 Task: Create a rule when a start date more than 1  days from now is set on a card by me.
Action: Mouse moved to (514, 450)
Screenshot: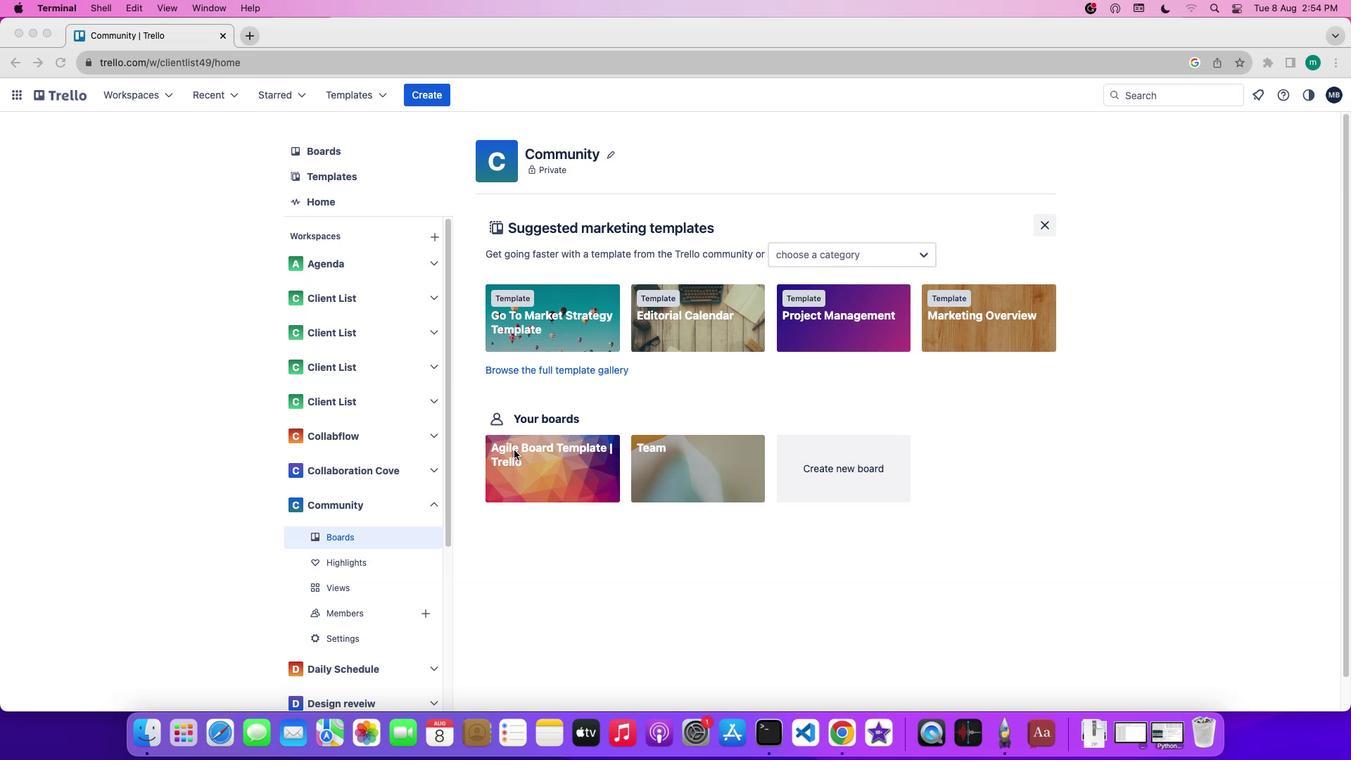 
Action: Mouse pressed left at (514, 450)
Screenshot: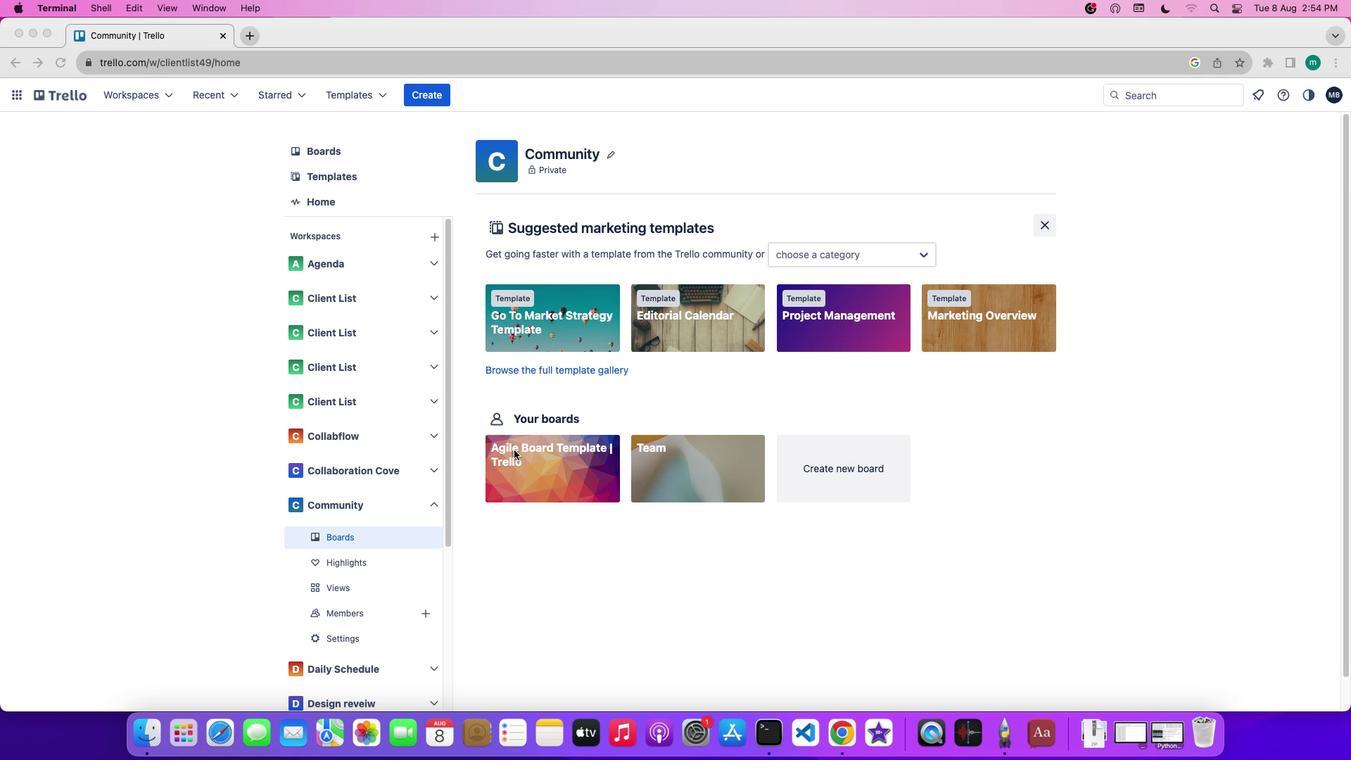 
Action: Mouse pressed left at (514, 450)
Screenshot: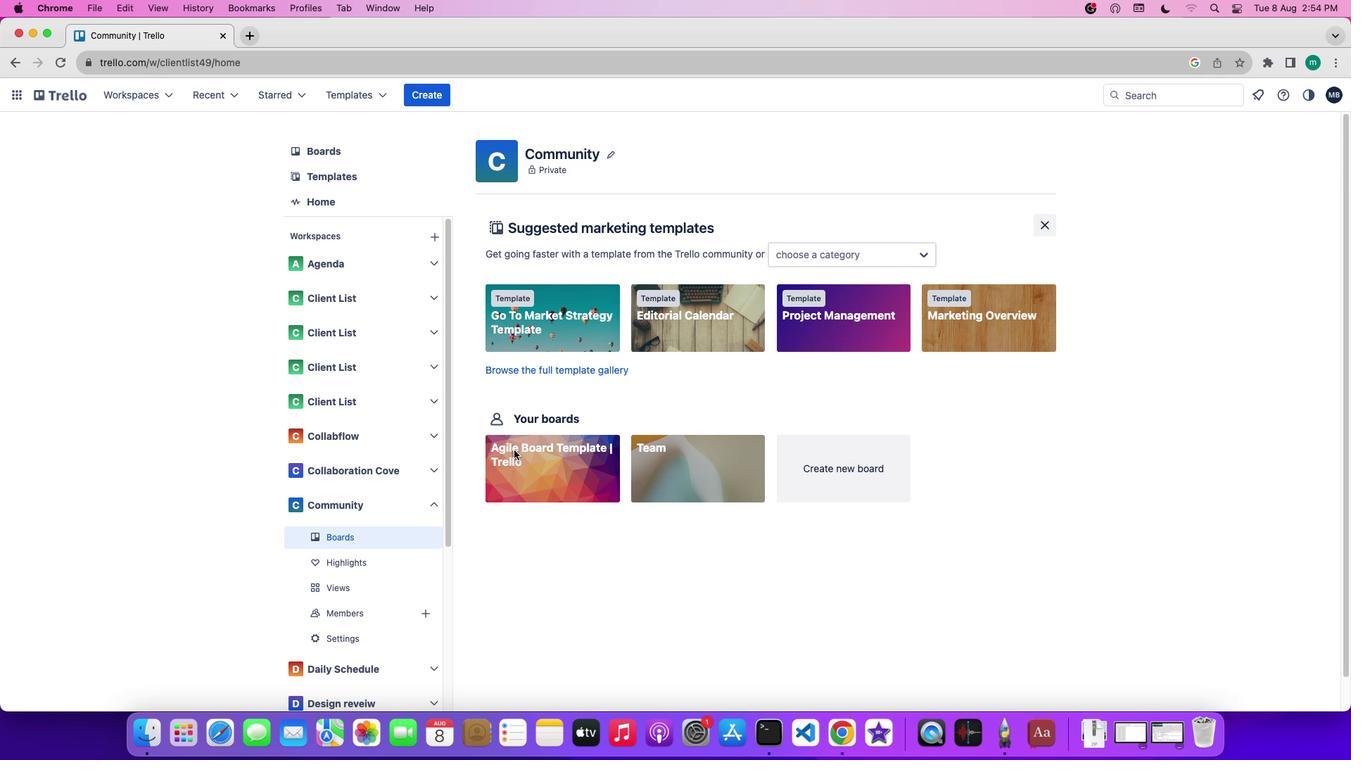 
Action: Mouse moved to (1290, 322)
Screenshot: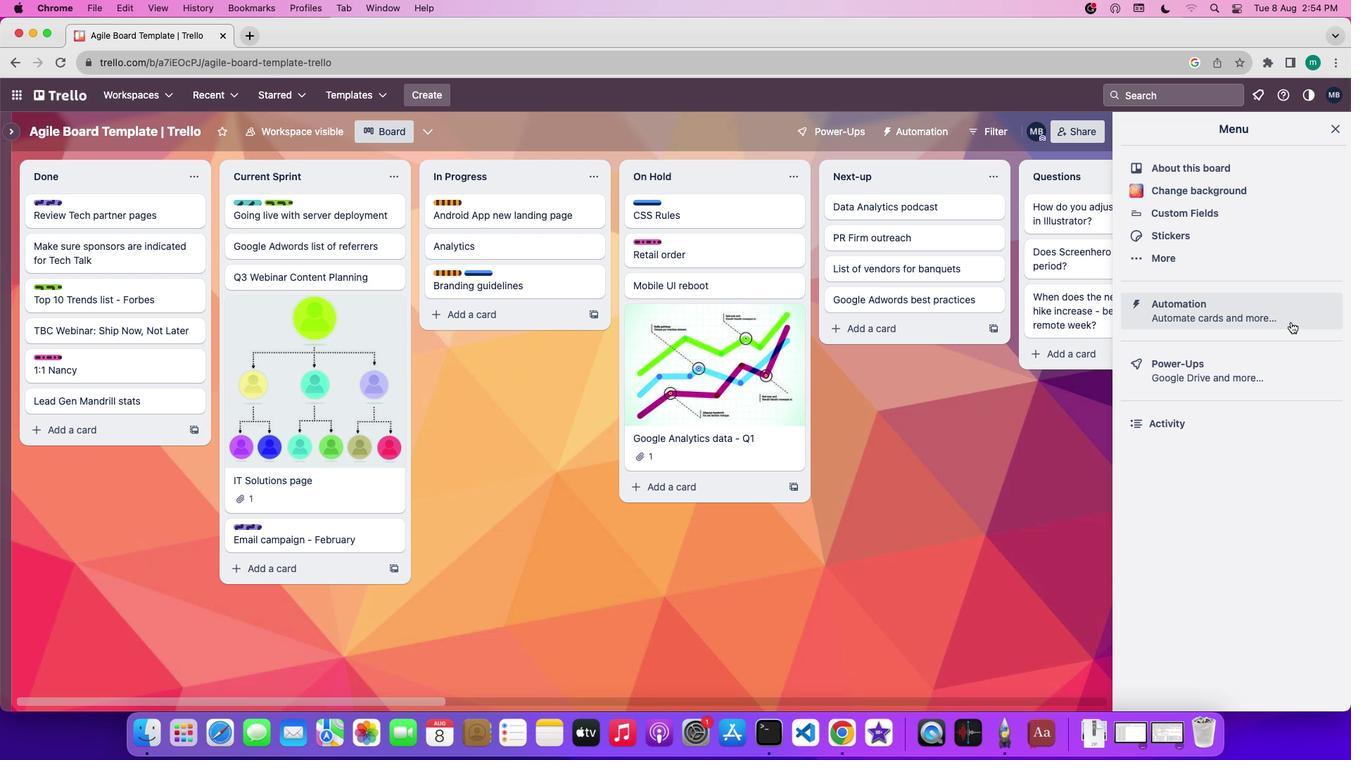 
Action: Mouse pressed left at (1290, 322)
Screenshot: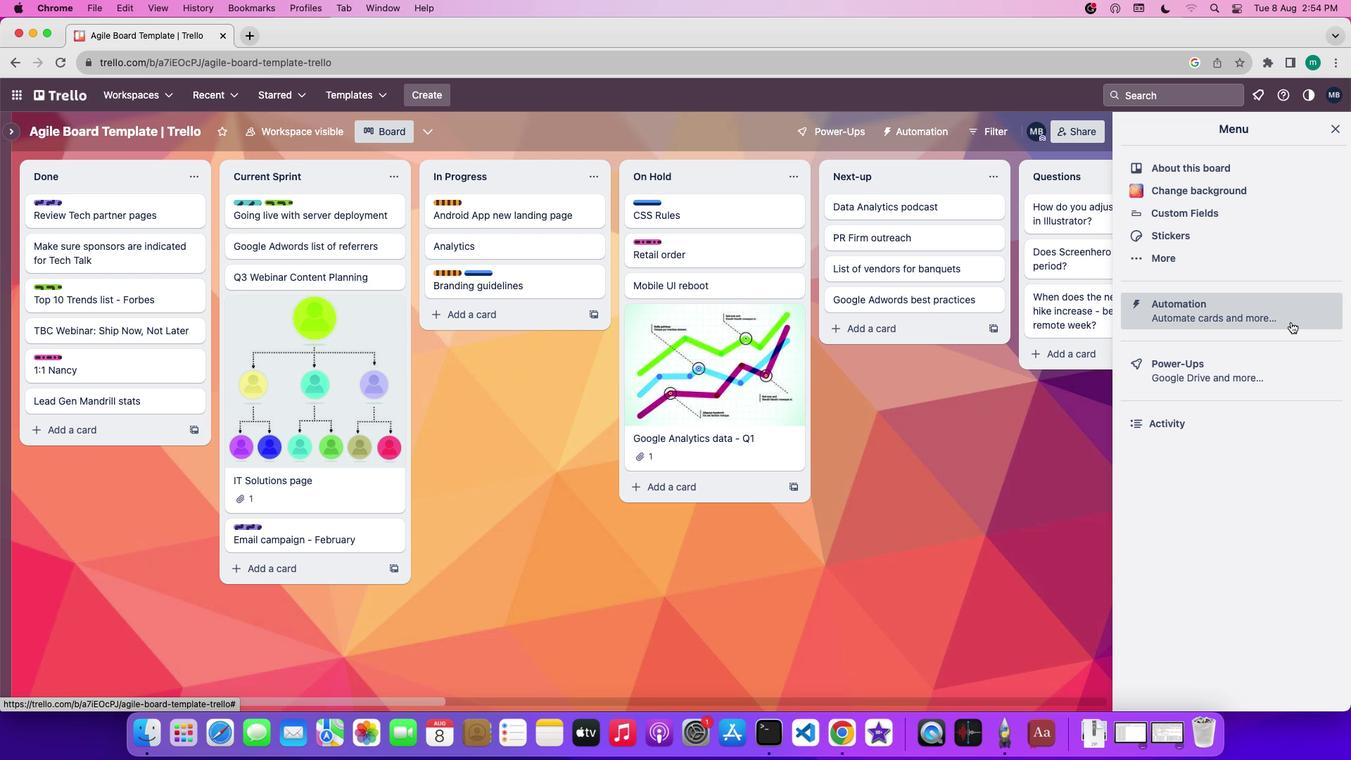 
Action: Mouse moved to (1291, 322)
Screenshot: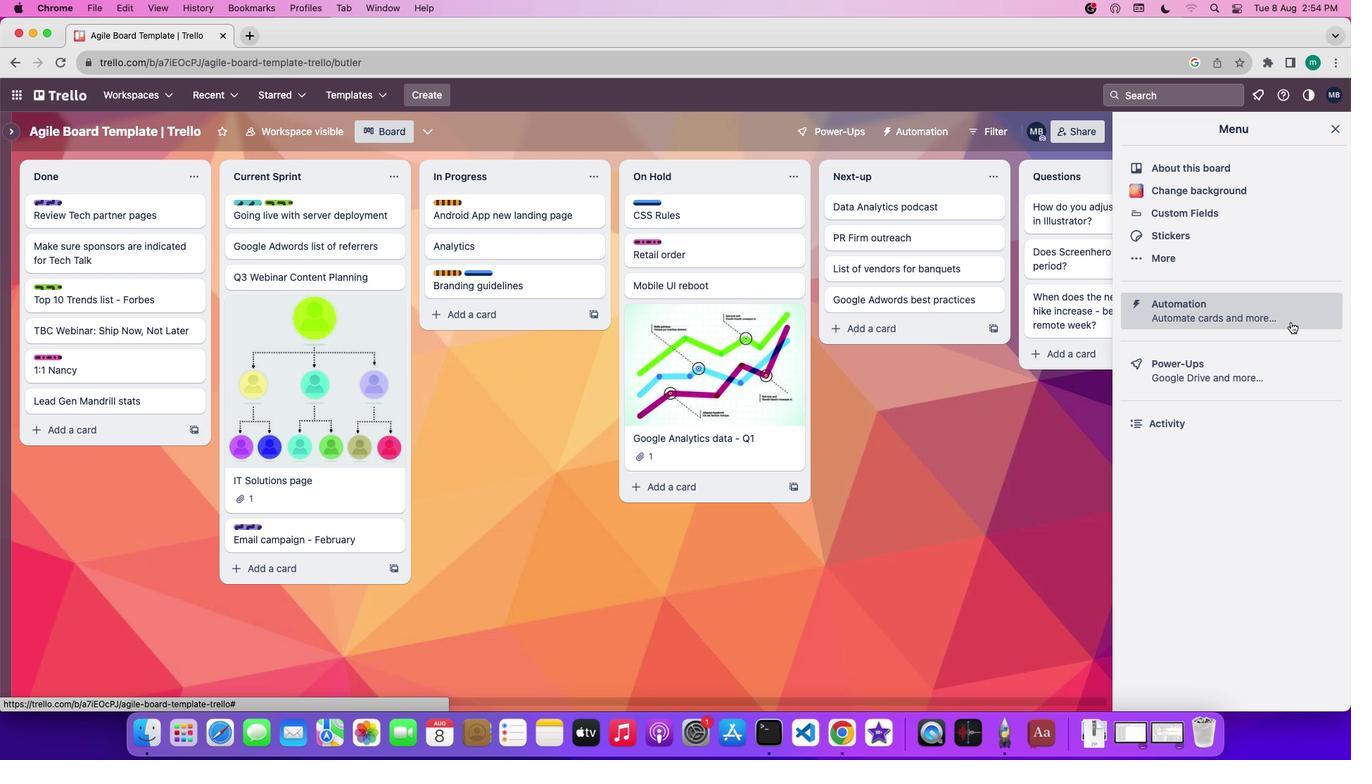 
Action: Mouse pressed left at (1291, 322)
Screenshot: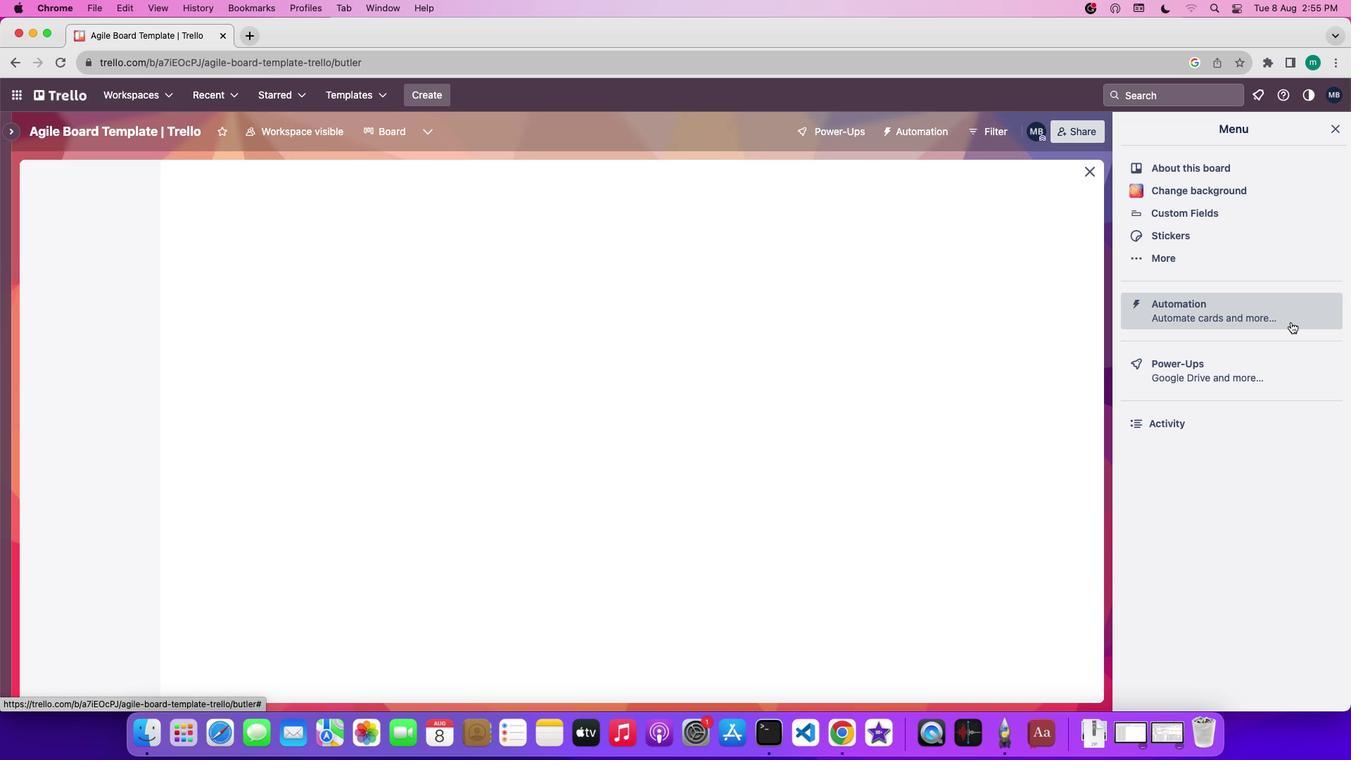 
Action: Mouse moved to (1176, 301)
Screenshot: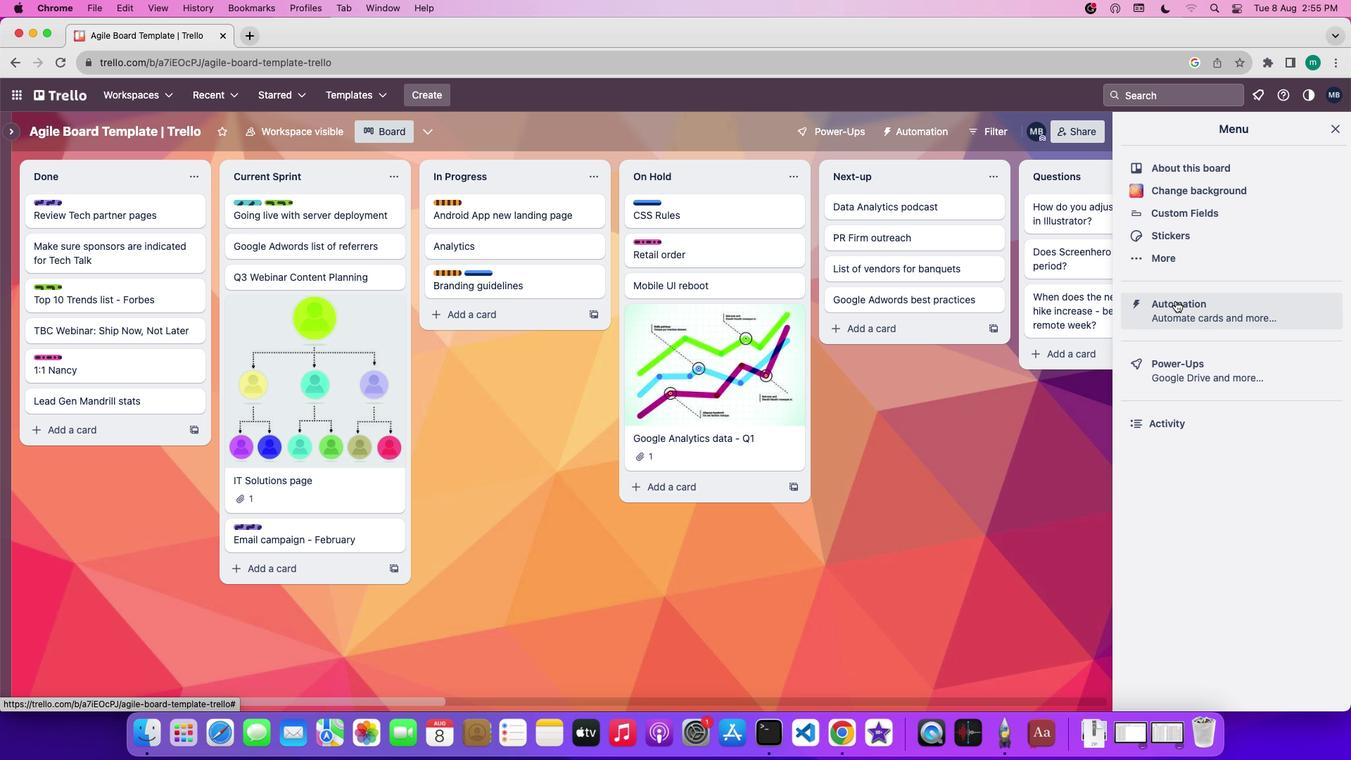 
Action: Mouse pressed left at (1176, 301)
Screenshot: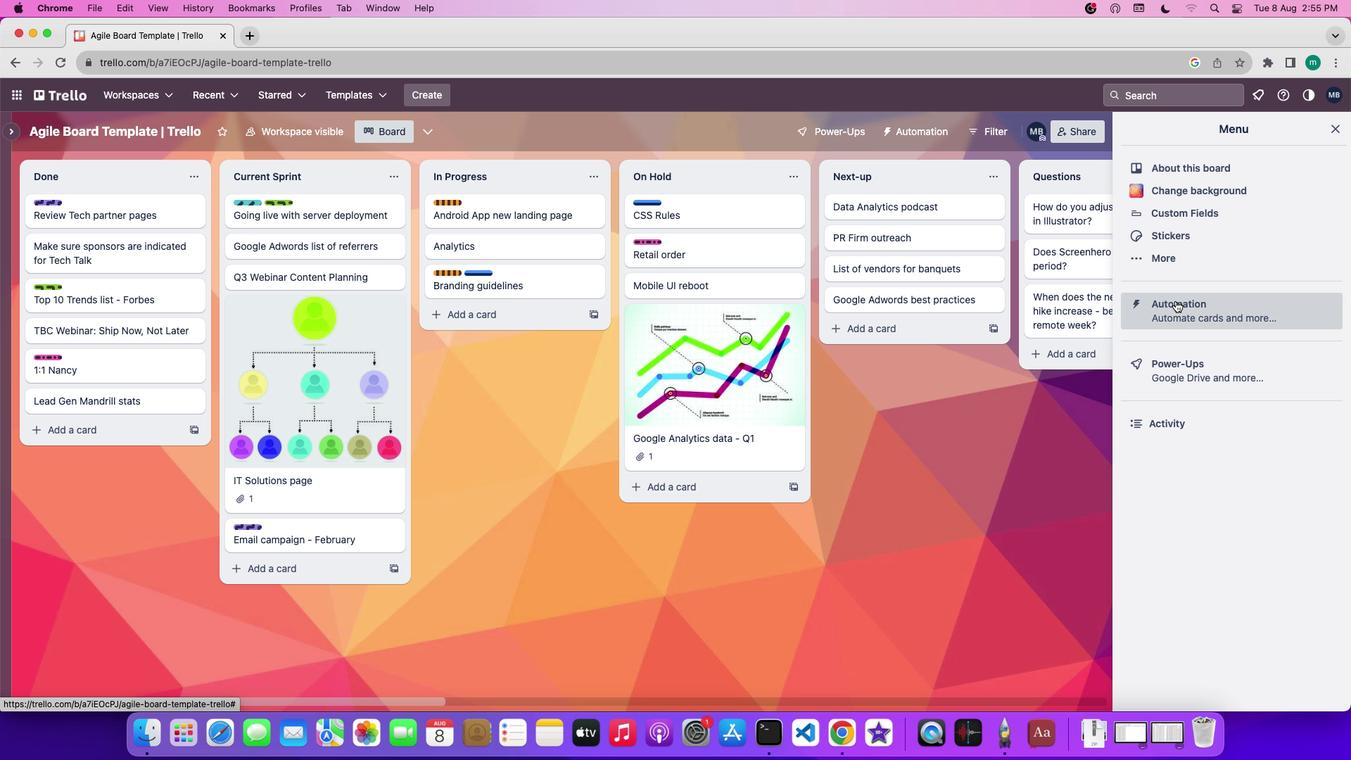 
Action: Mouse moved to (78, 250)
Screenshot: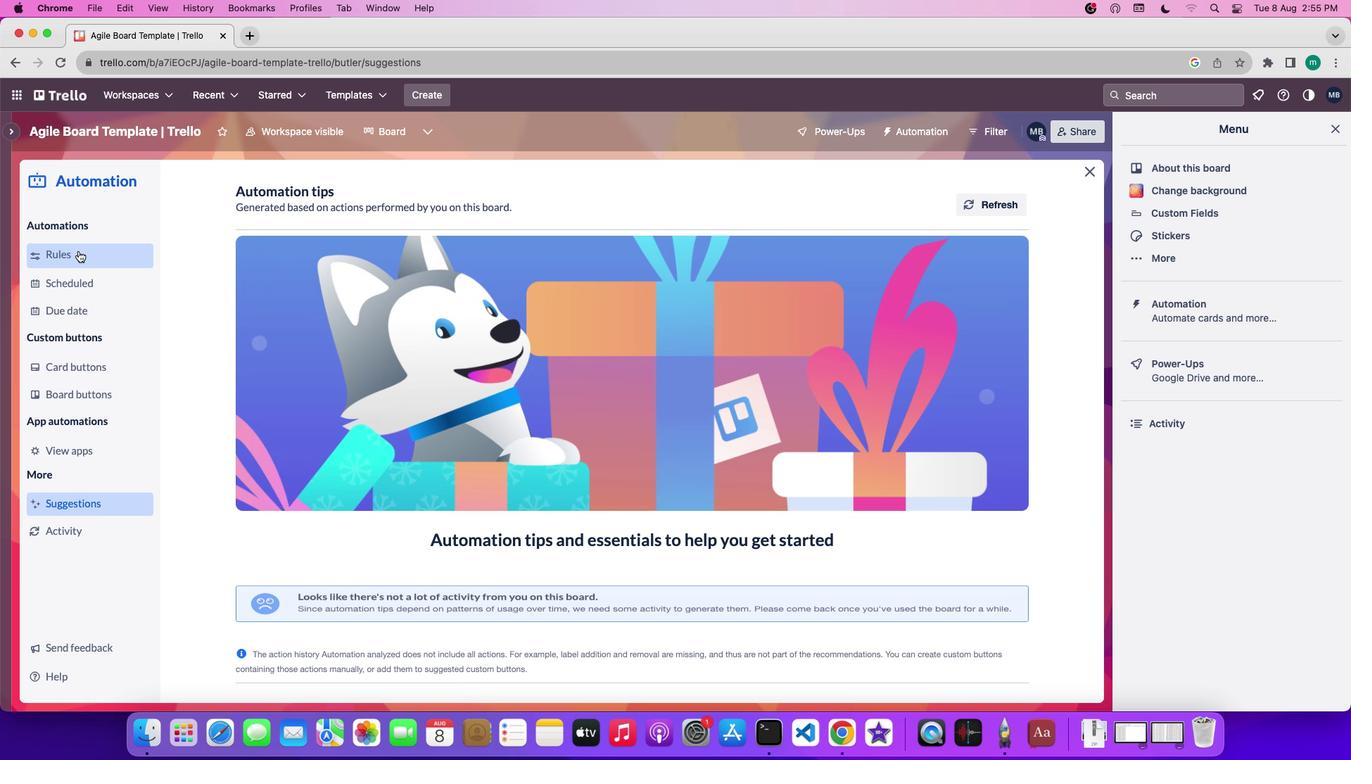 
Action: Mouse pressed left at (78, 250)
Screenshot: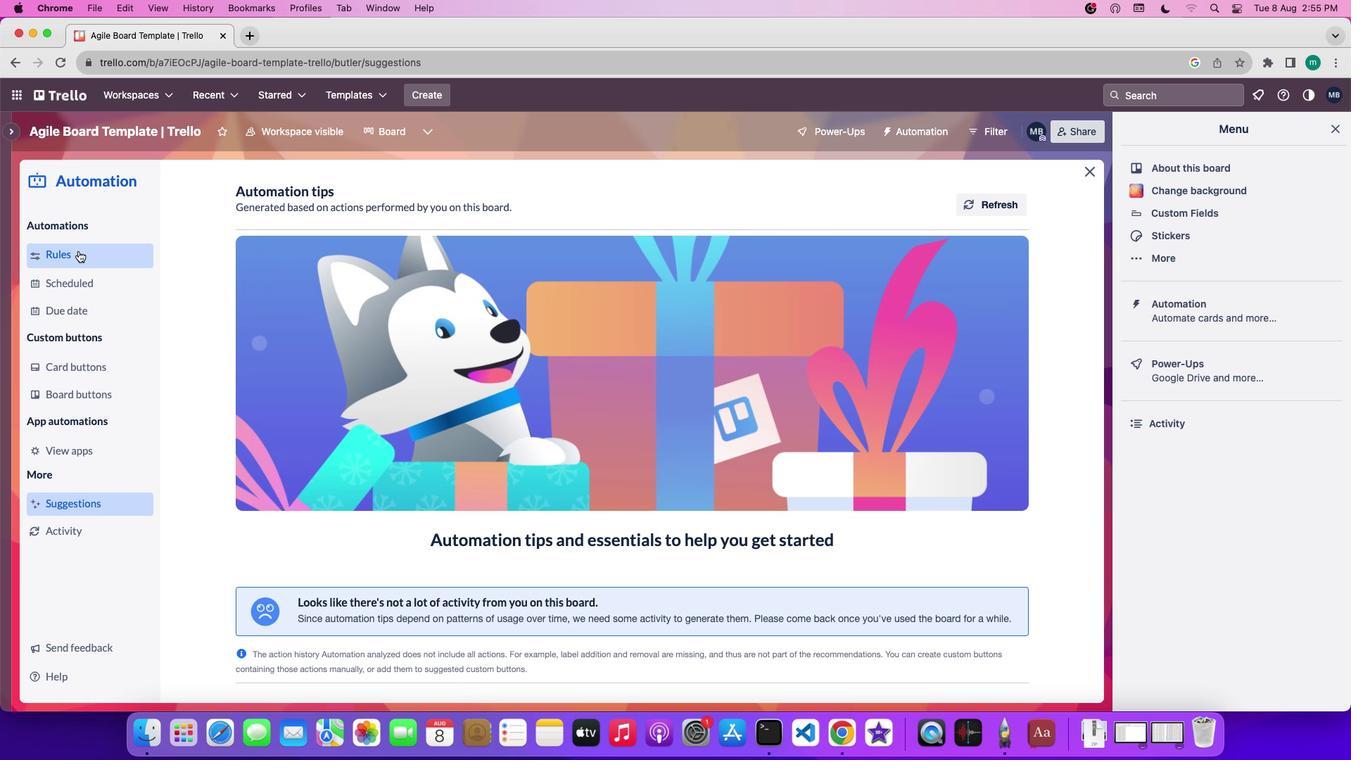 
Action: Mouse moved to (884, 199)
Screenshot: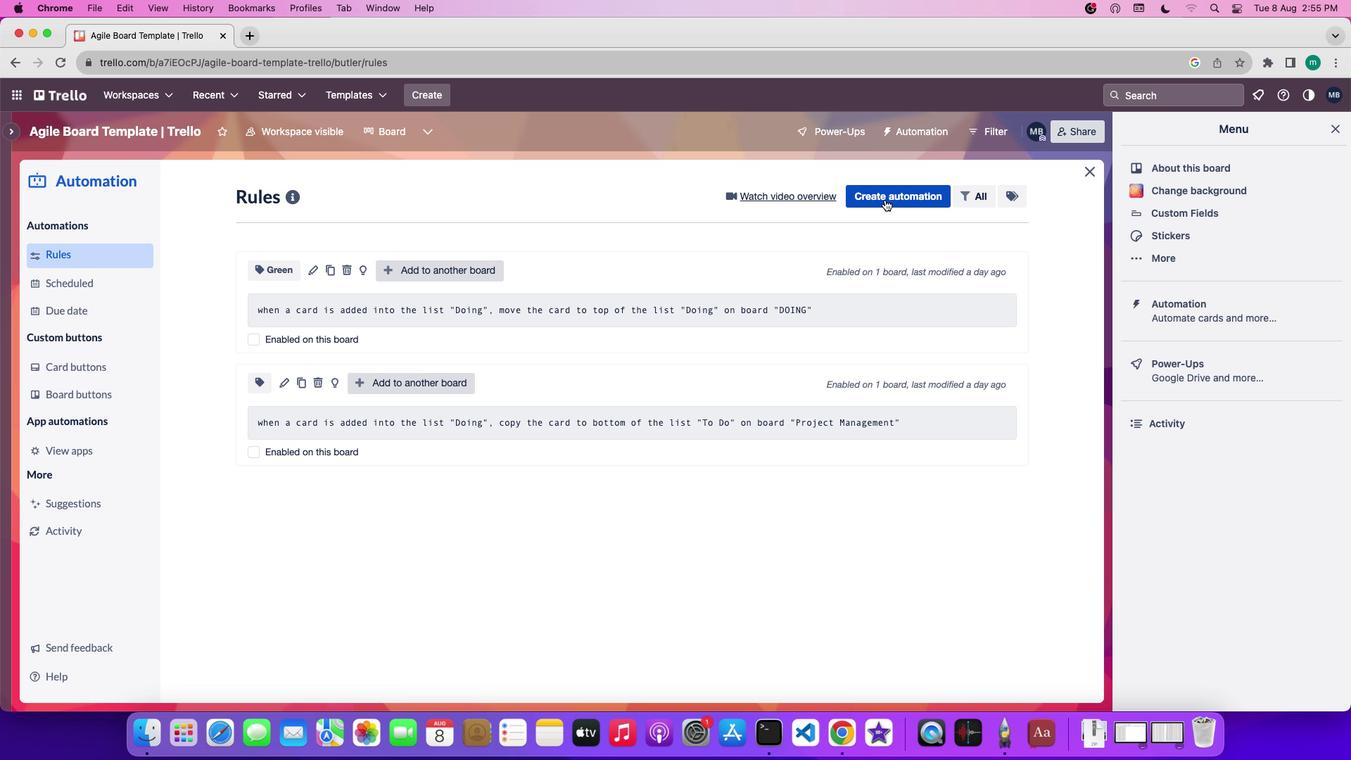 
Action: Mouse pressed left at (884, 199)
Screenshot: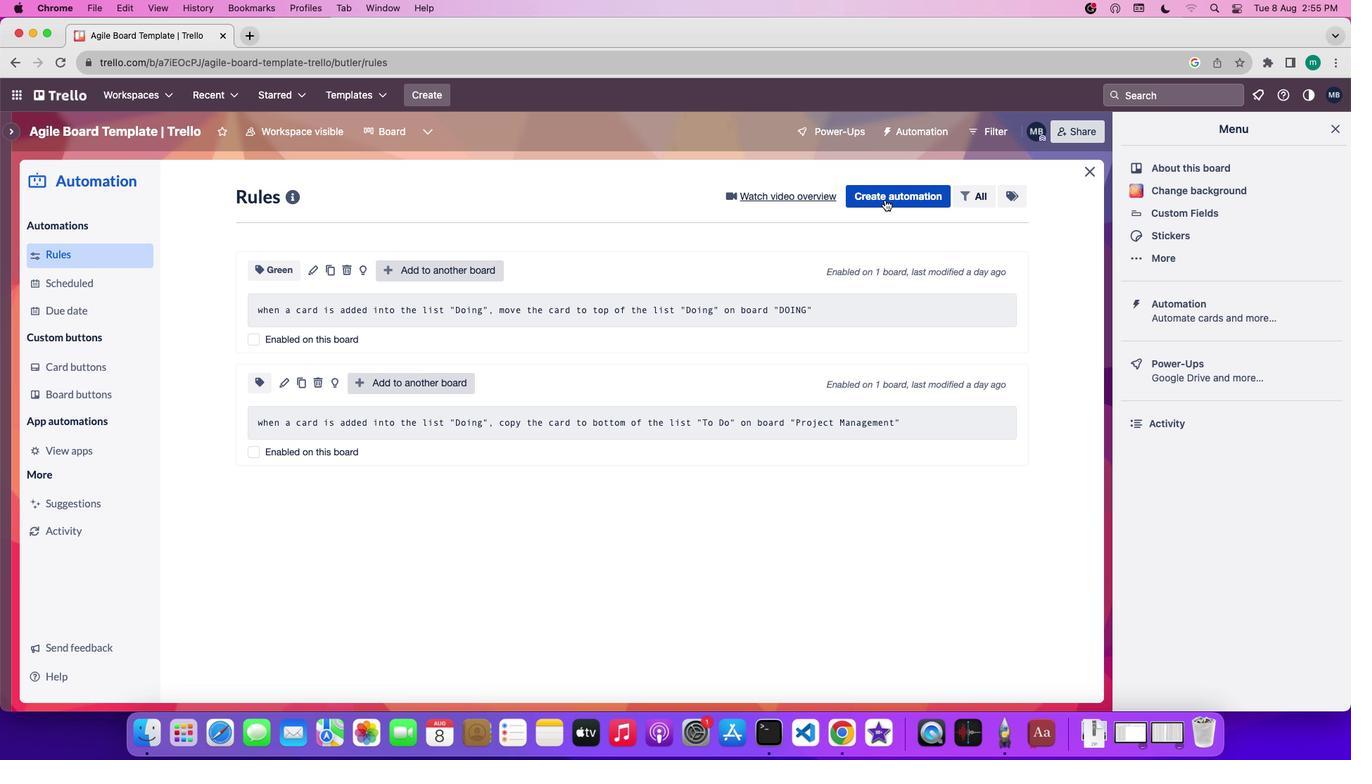 
Action: Mouse moved to (747, 424)
Screenshot: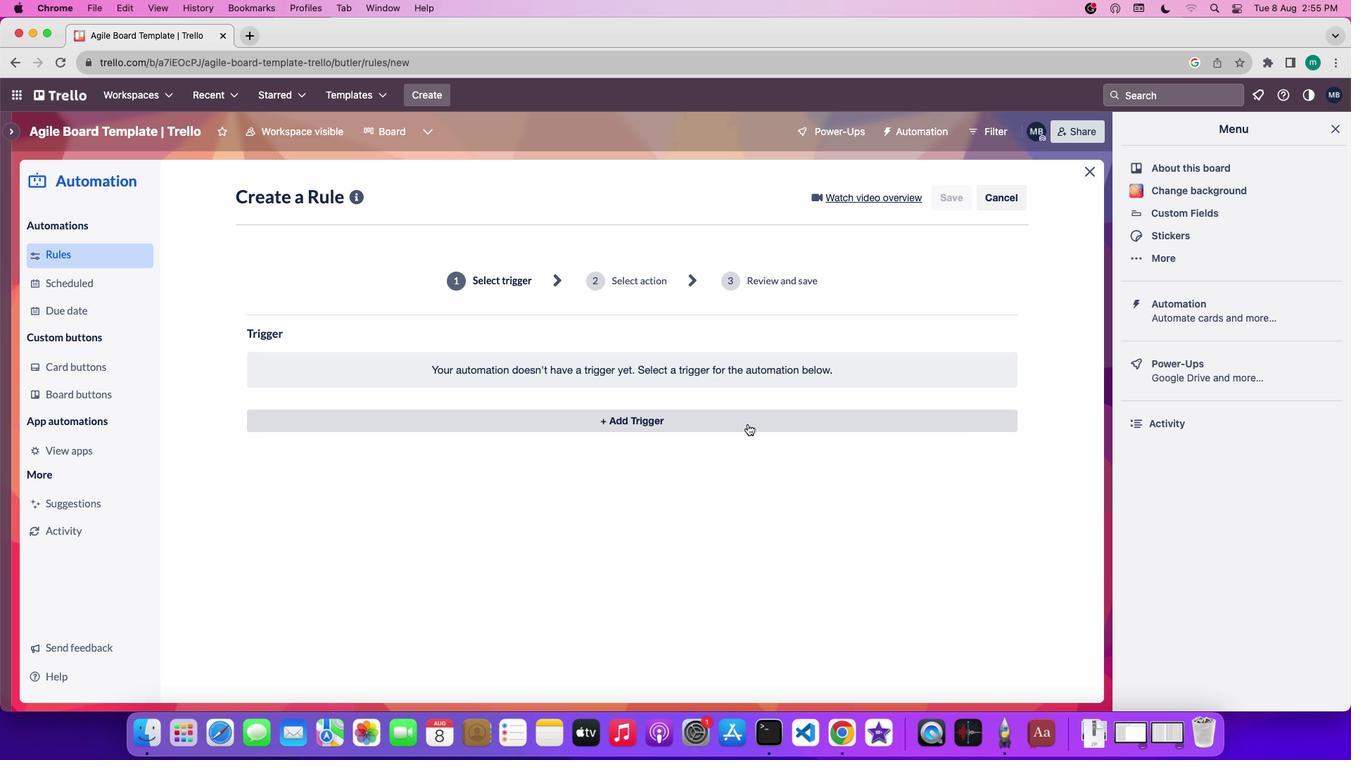 
Action: Mouse pressed left at (747, 424)
Screenshot: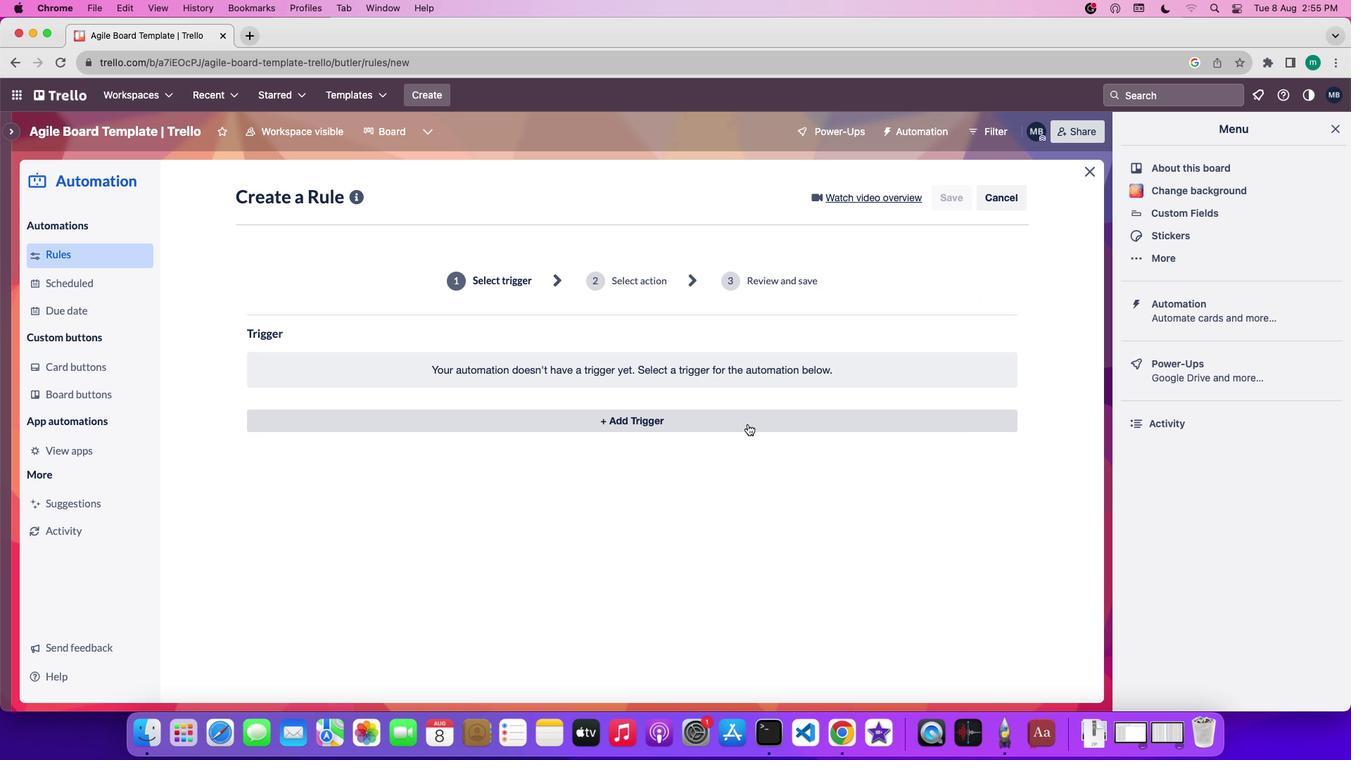 
Action: Mouse moved to (403, 472)
Screenshot: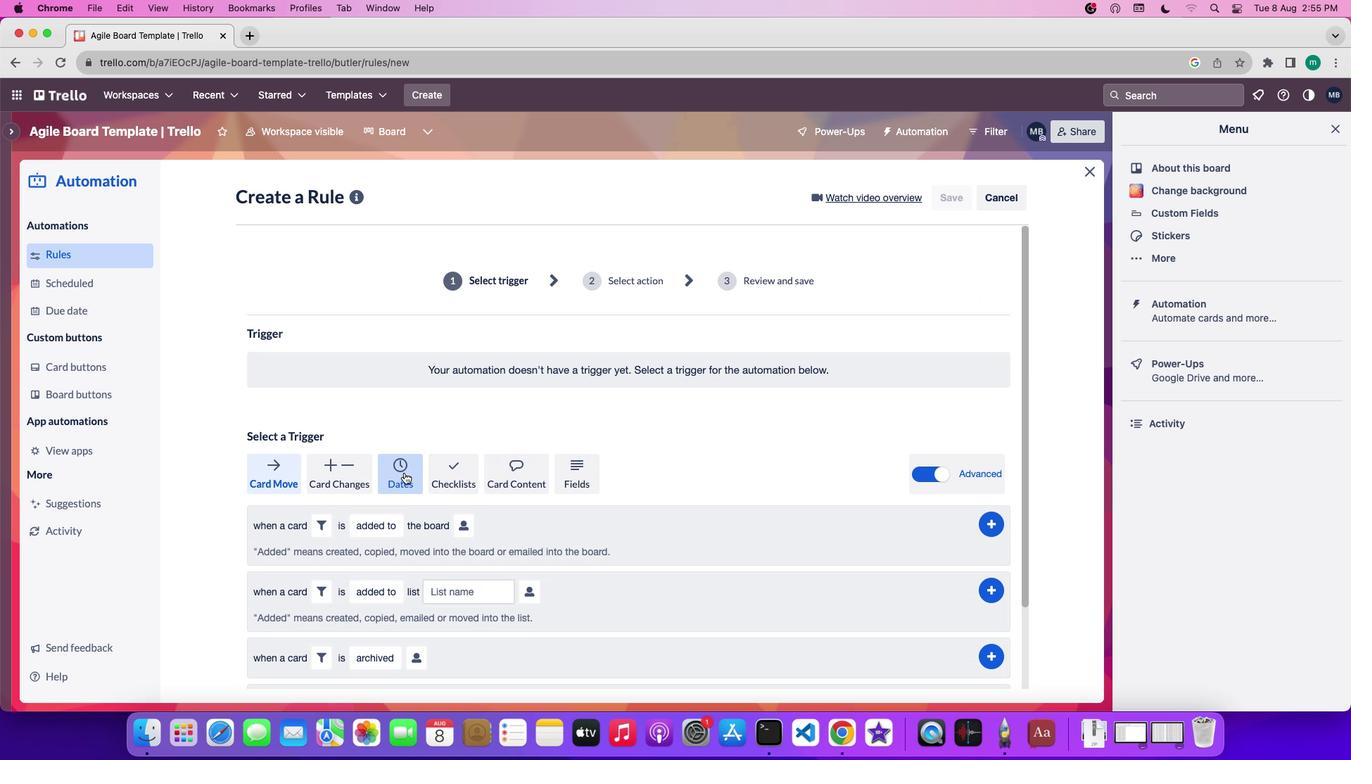 
Action: Mouse pressed left at (403, 472)
Screenshot: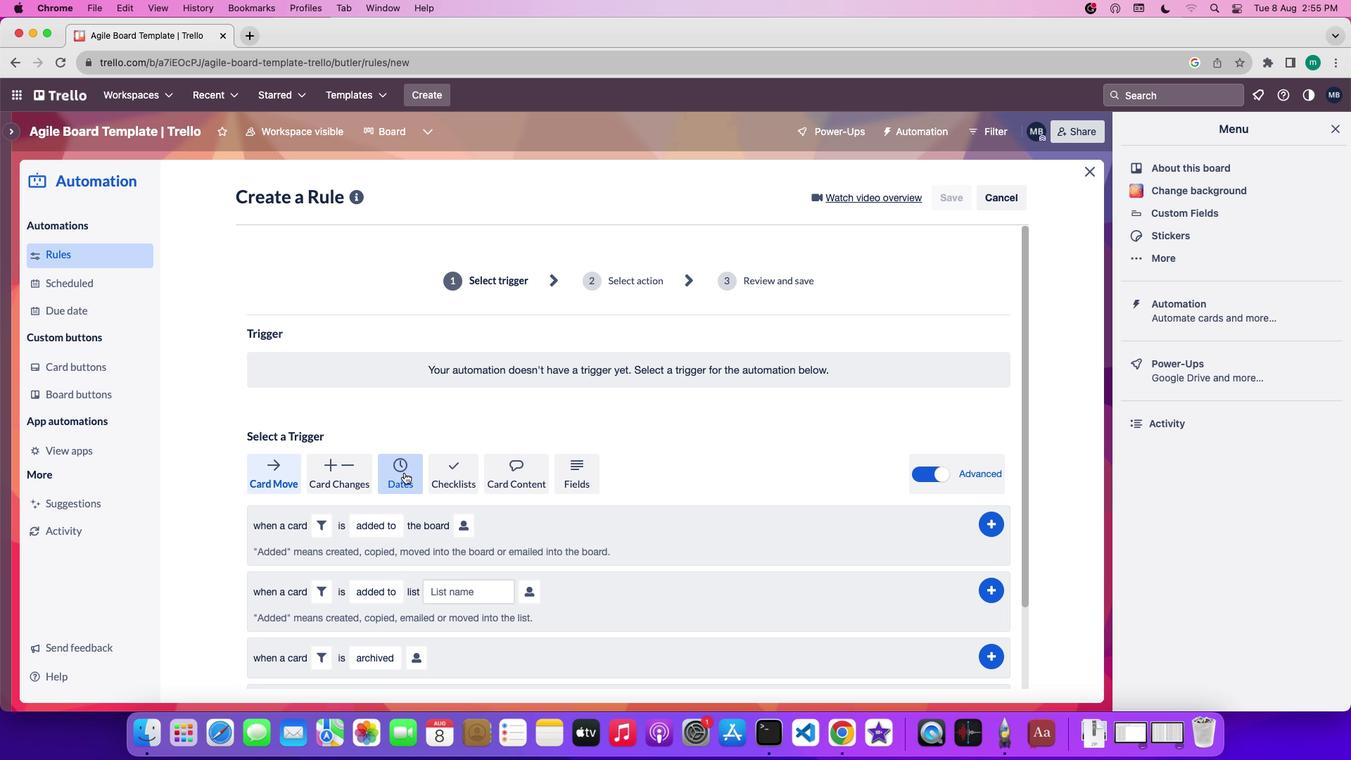 
Action: Mouse moved to (401, 472)
Screenshot: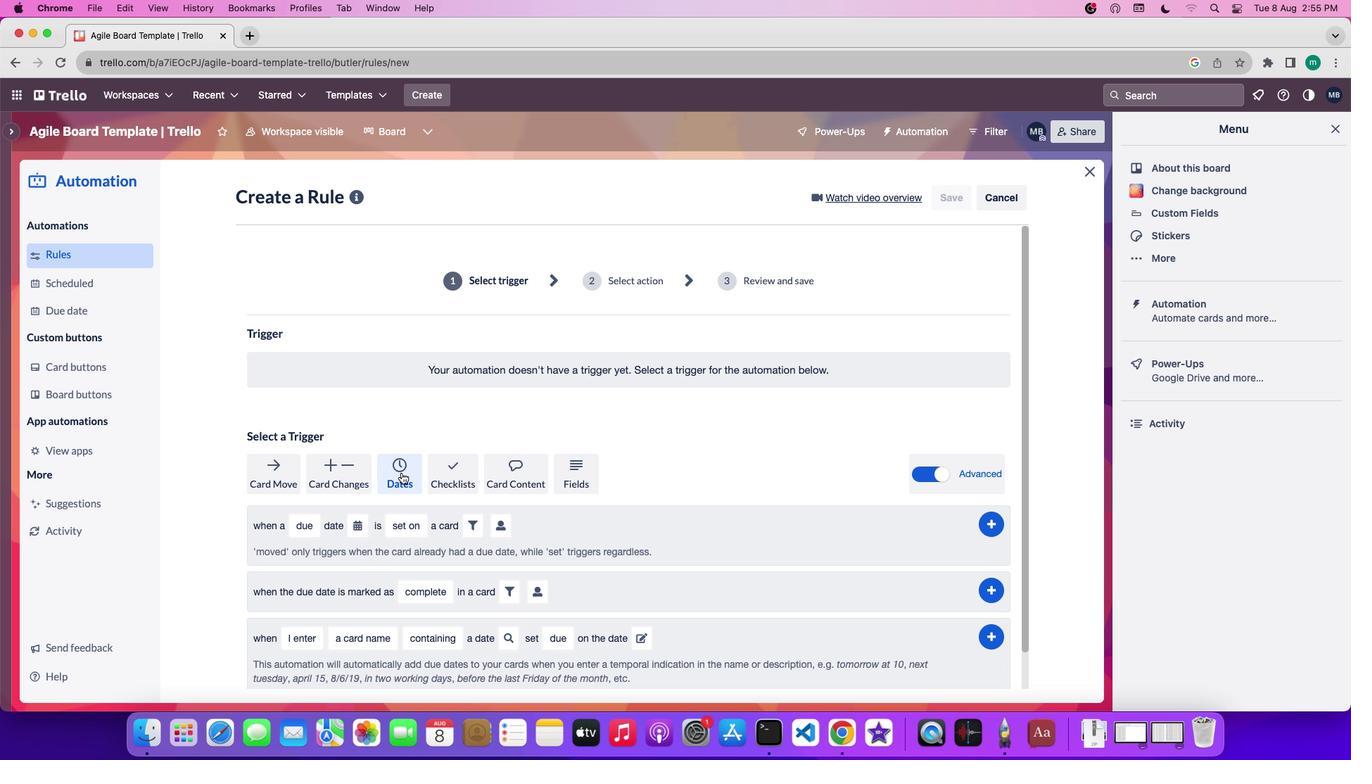 
Action: Mouse scrolled (401, 472) with delta (0, 0)
Screenshot: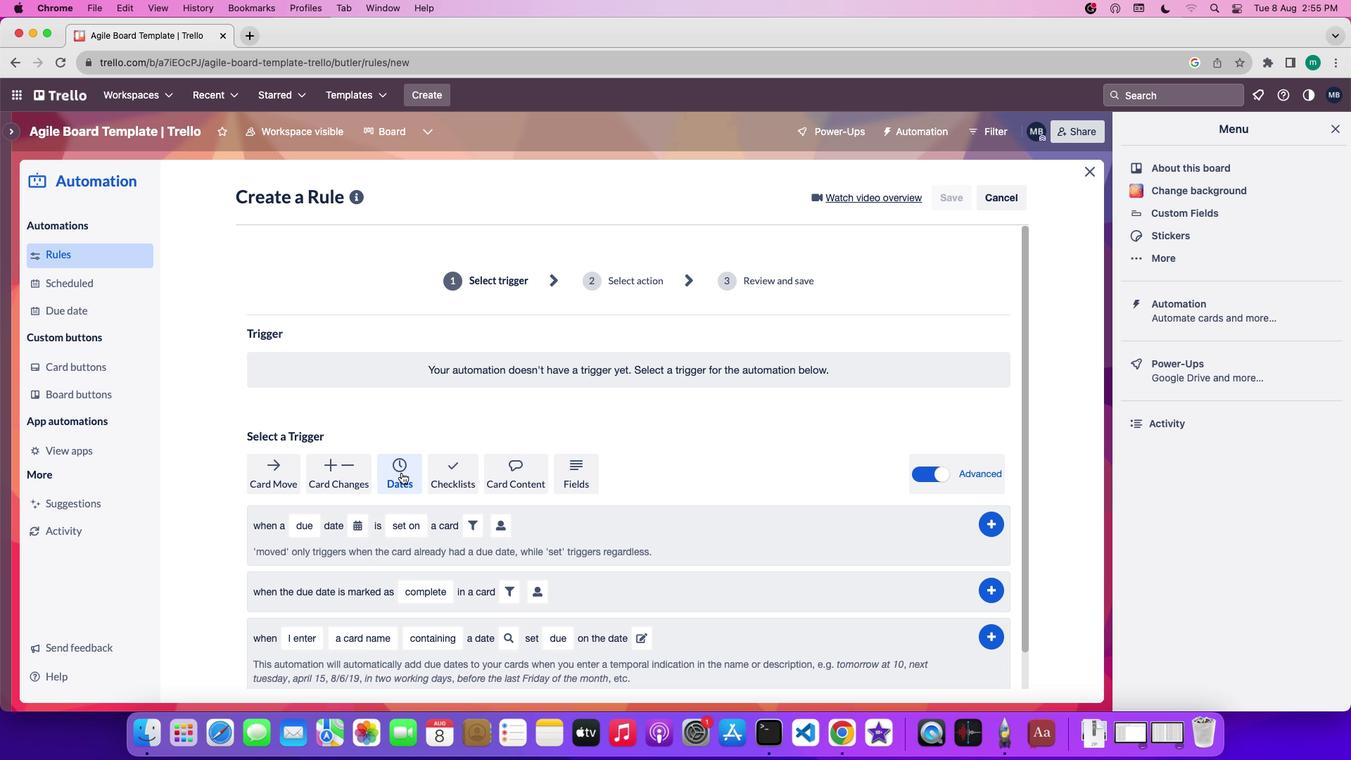 
Action: Mouse scrolled (401, 472) with delta (0, 0)
Screenshot: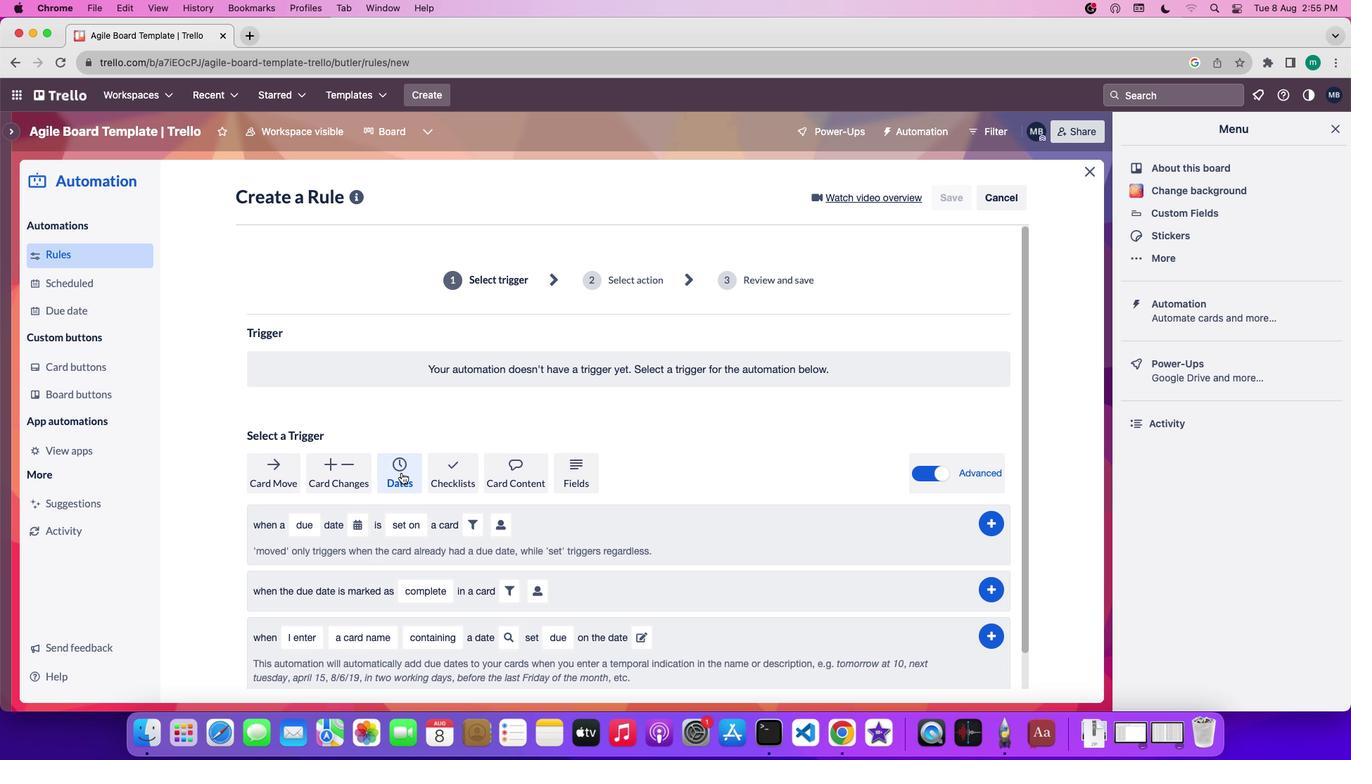 
Action: Mouse scrolled (401, 472) with delta (0, 0)
Screenshot: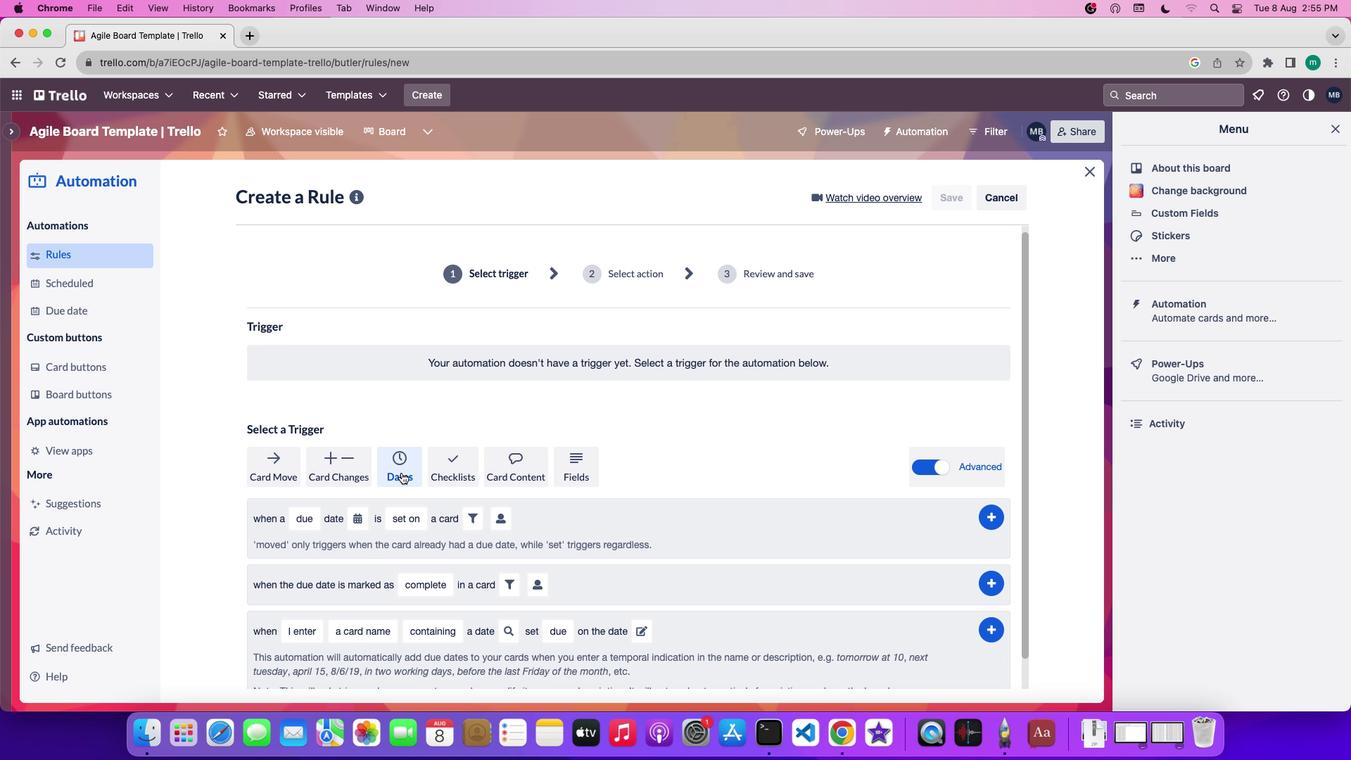 
Action: Mouse scrolled (401, 472) with delta (0, 0)
Screenshot: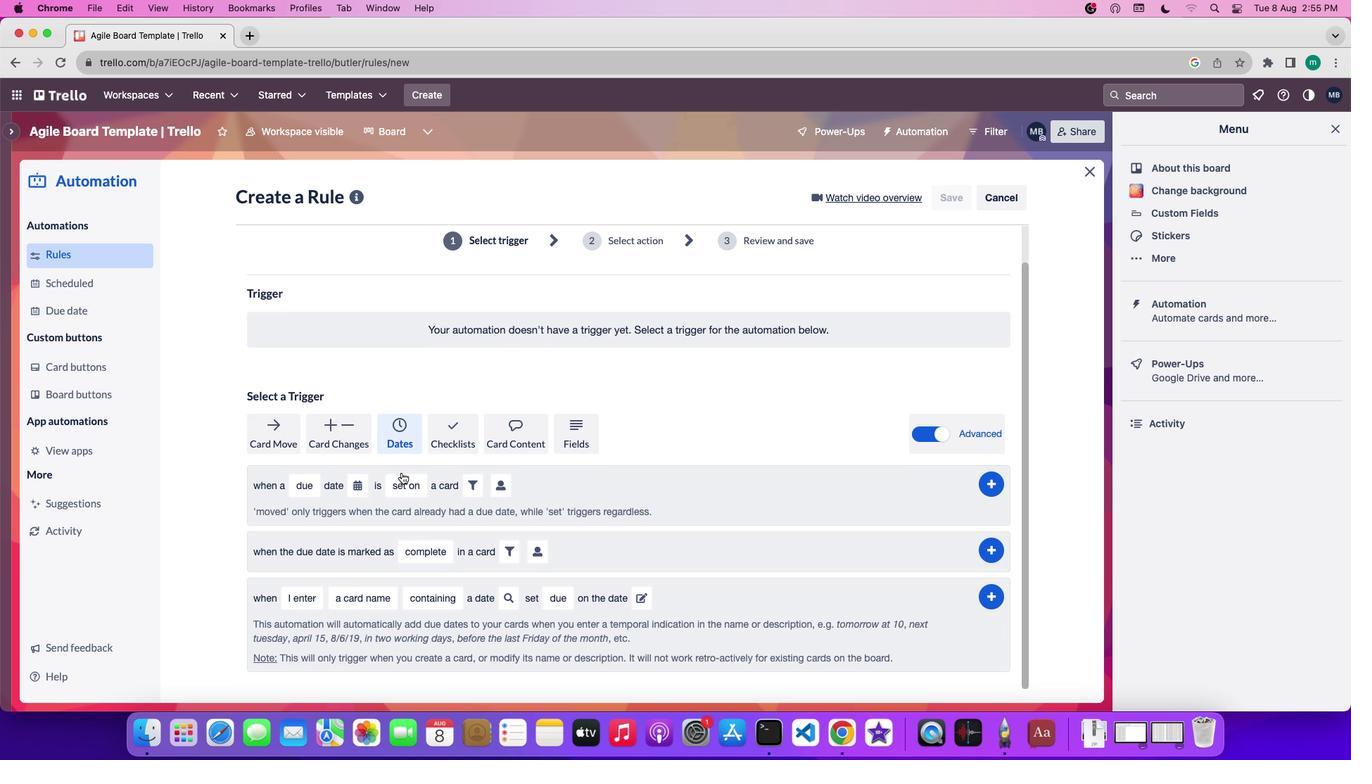 
Action: Mouse scrolled (401, 472) with delta (0, 0)
Screenshot: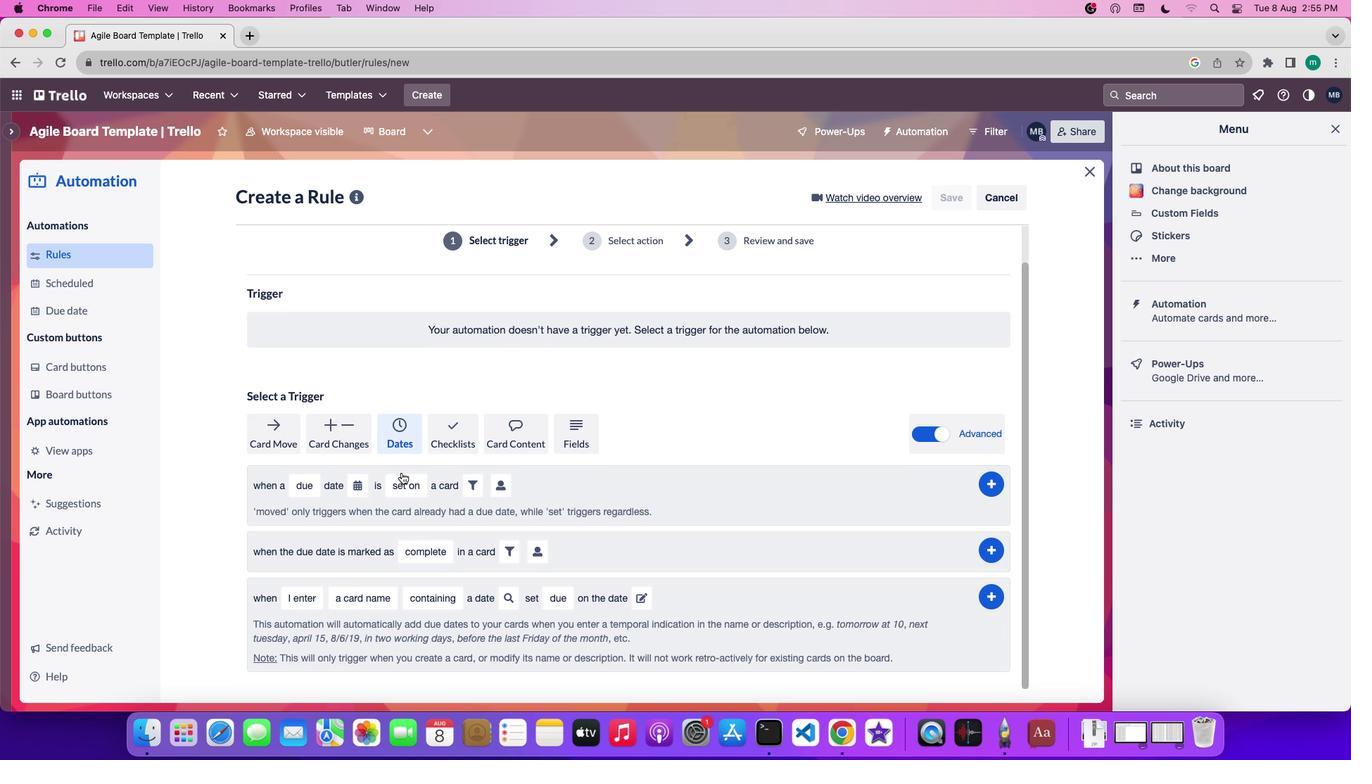 
Action: Mouse scrolled (401, 472) with delta (0, 0)
Screenshot: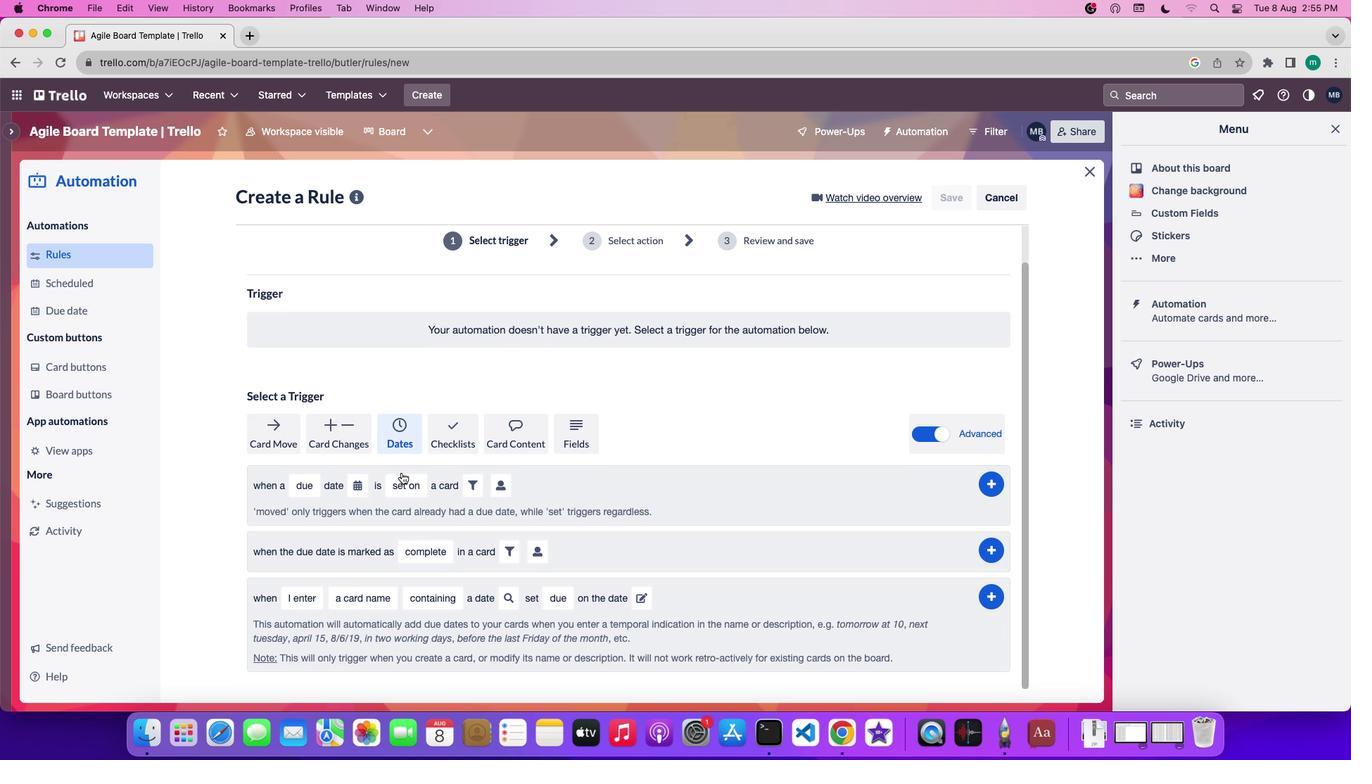 
Action: Mouse moved to (313, 540)
Screenshot: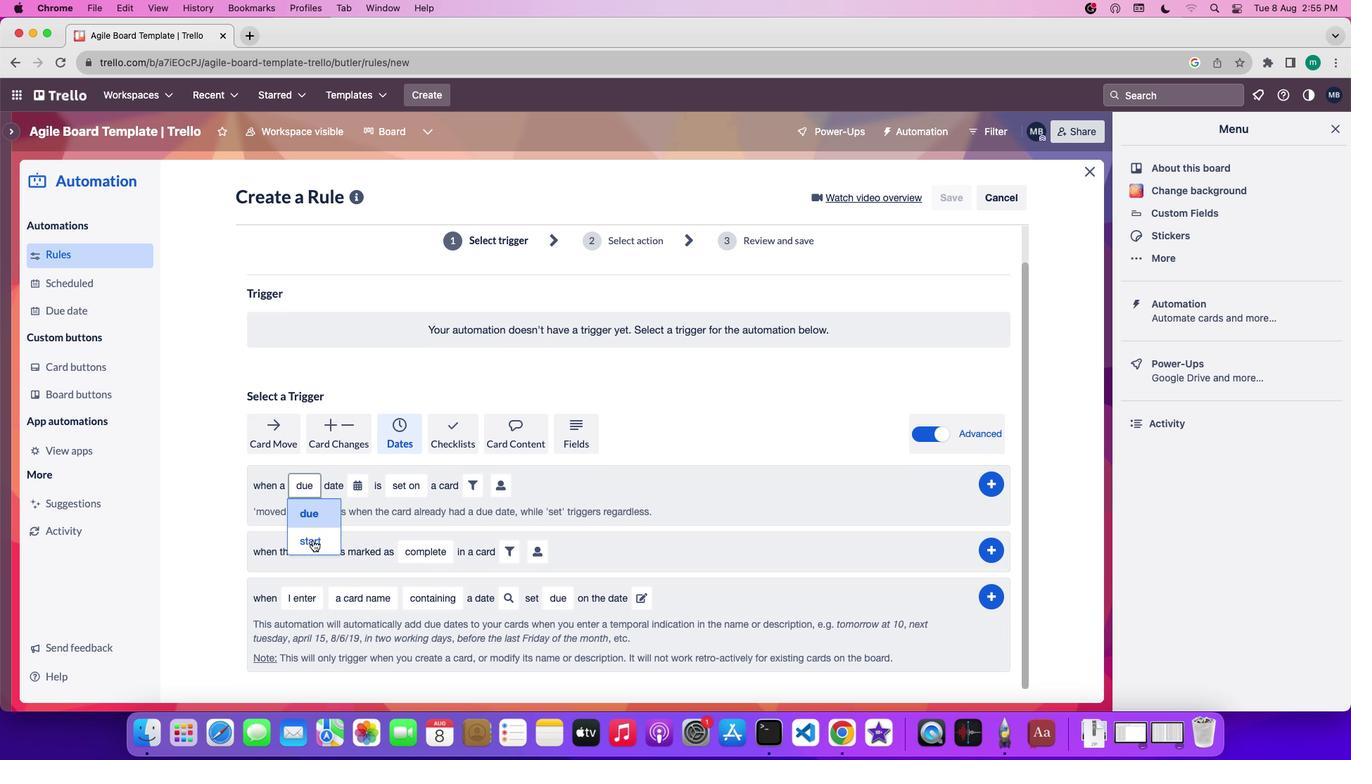
Action: Mouse pressed left at (313, 540)
Screenshot: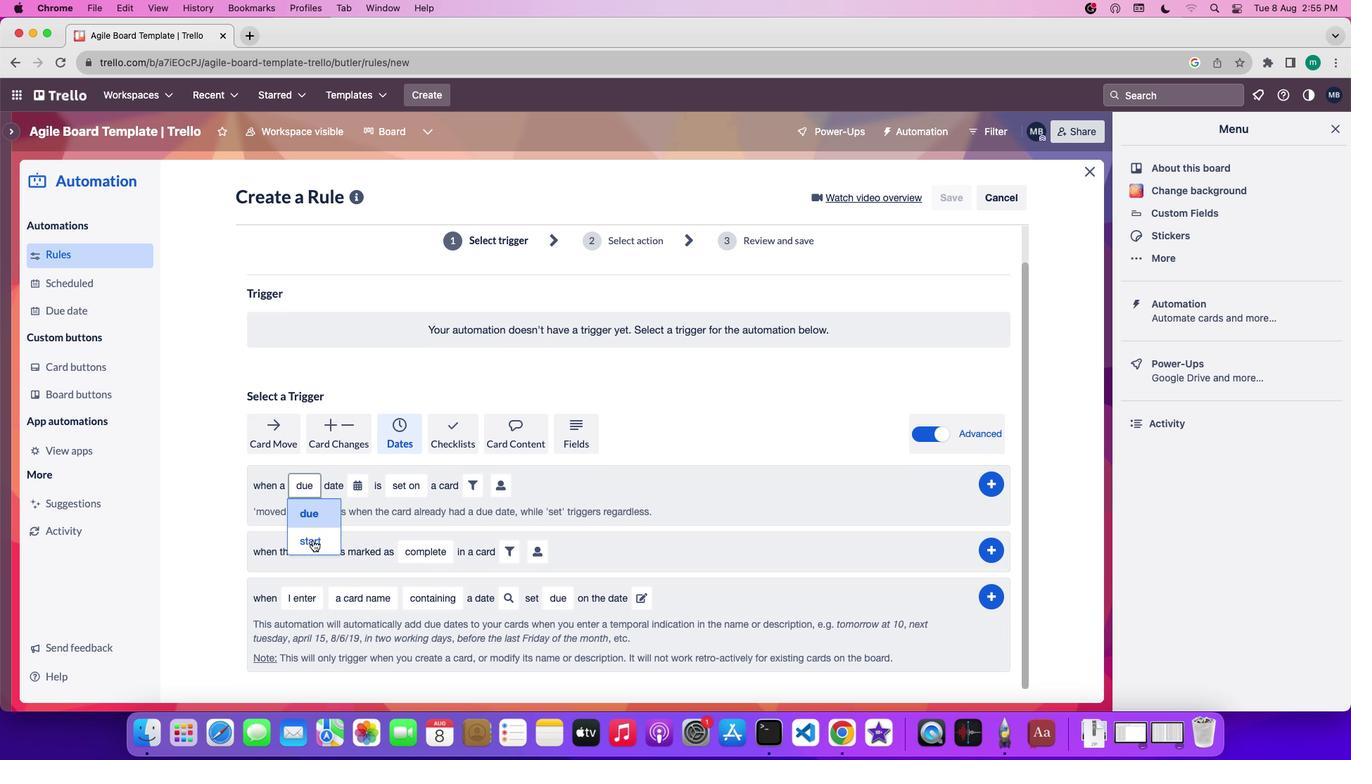 
Action: Mouse moved to (356, 491)
Screenshot: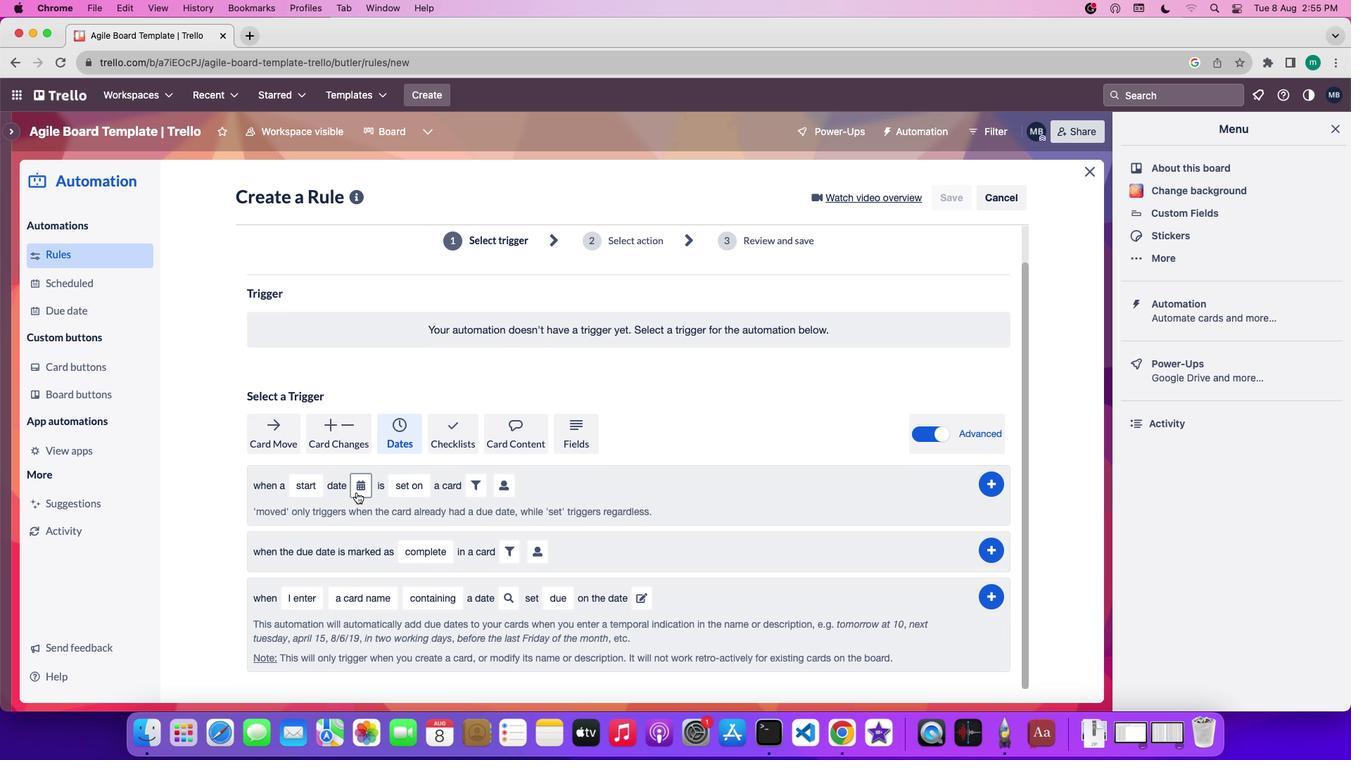 
Action: Mouse pressed left at (356, 491)
Screenshot: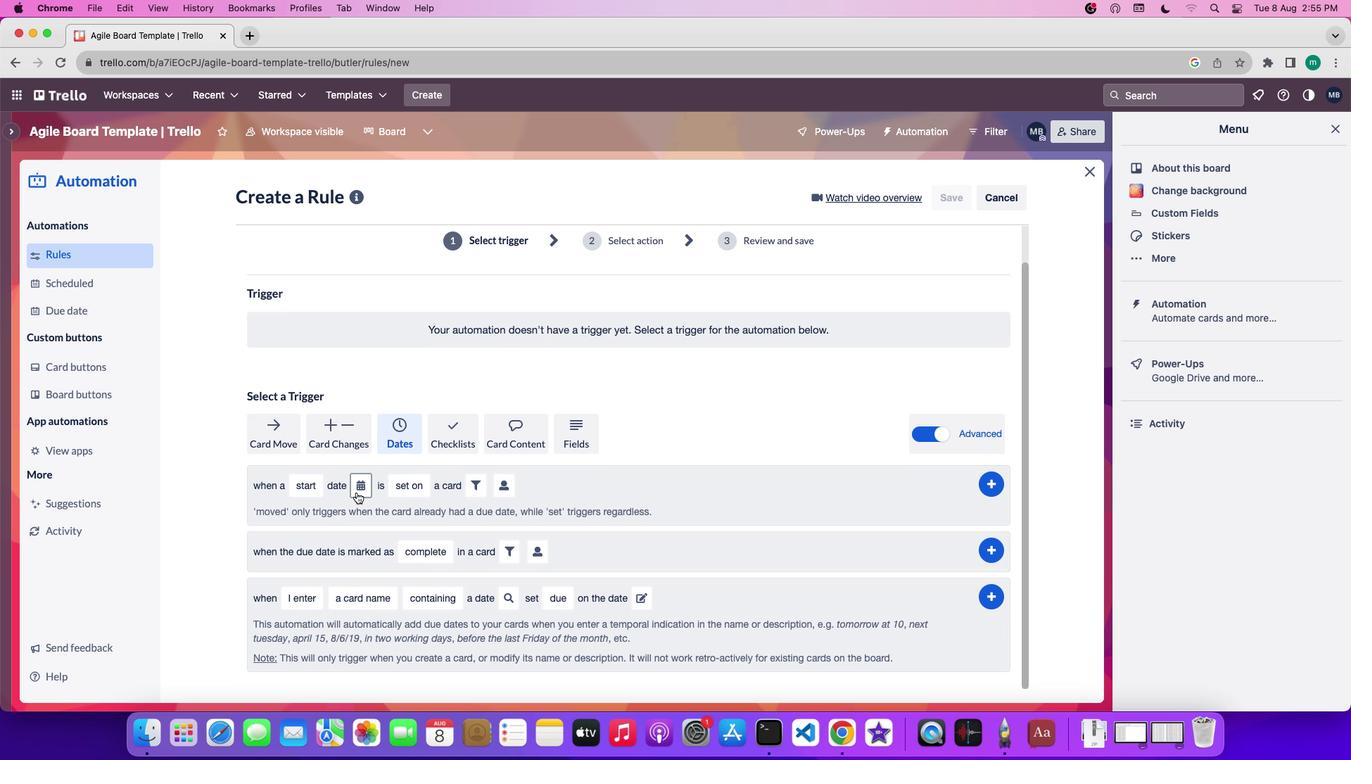
Action: Mouse moved to (396, 643)
Screenshot: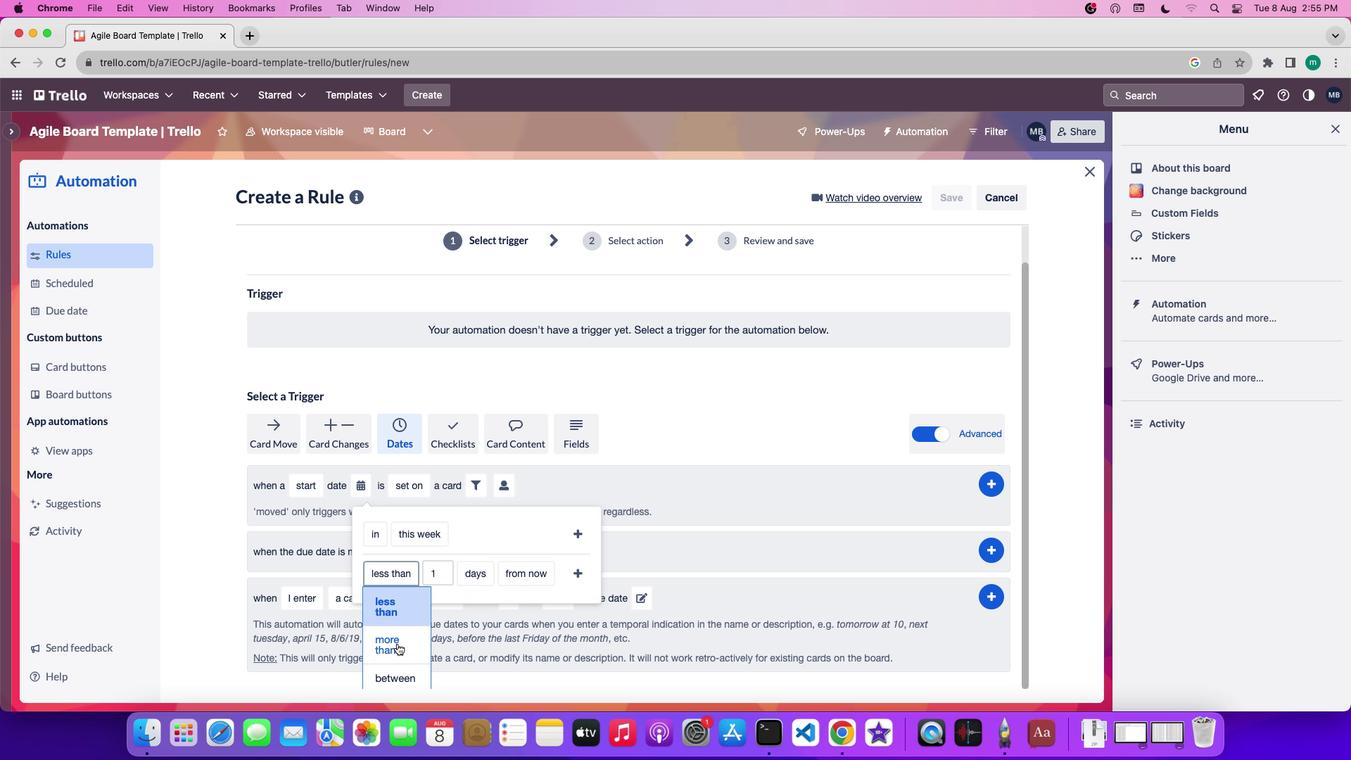 
Action: Mouse pressed left at (396, 643)
Screenshot: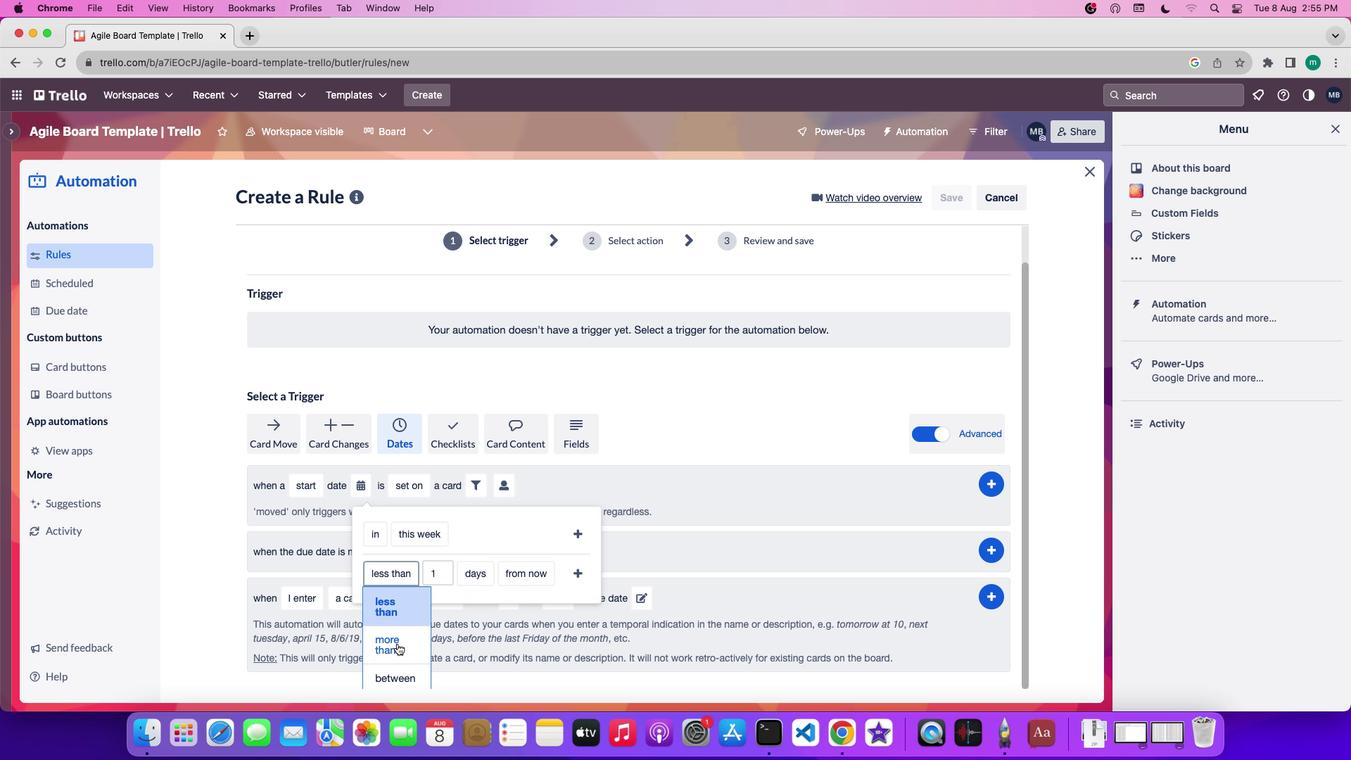 
Action: Mouse moved to (482, 574)
Screenshot: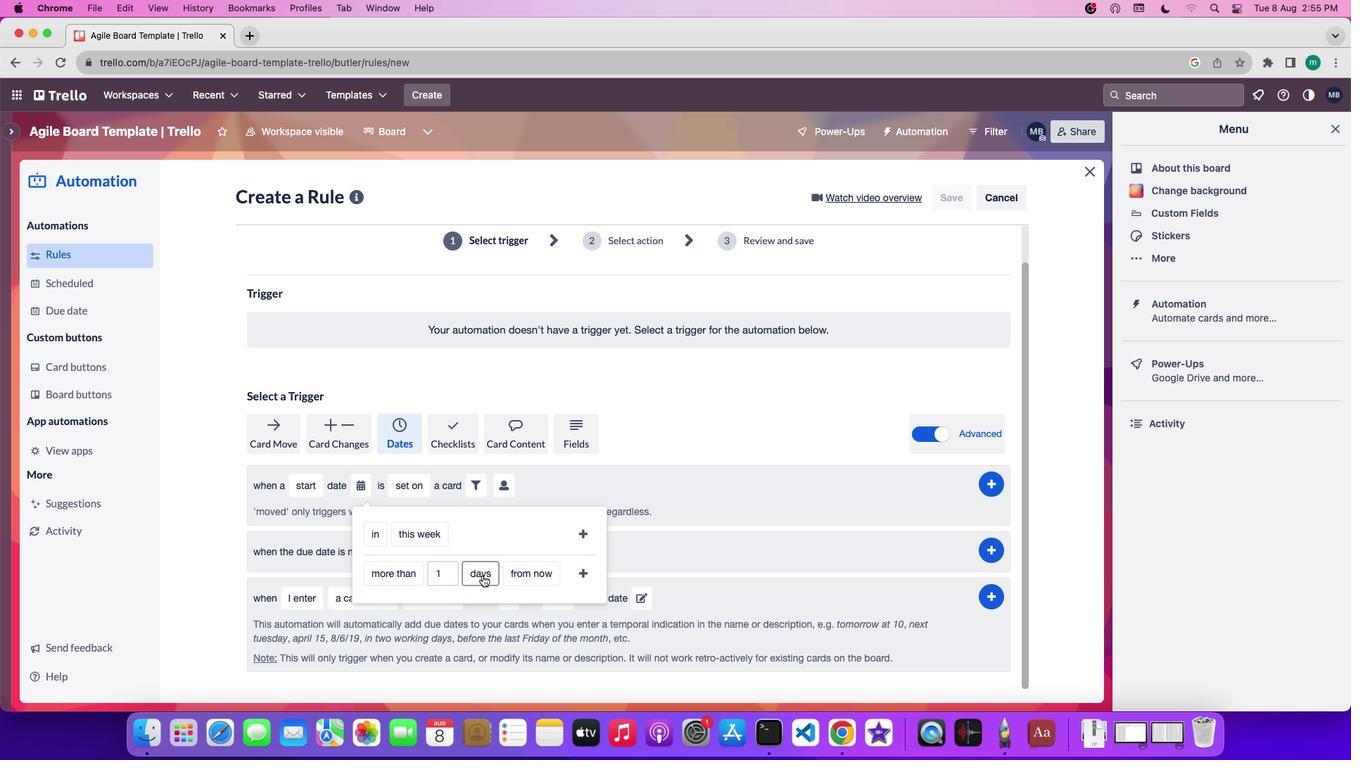 
Action: Mouse pressed left at (482, 574)
Screenshot: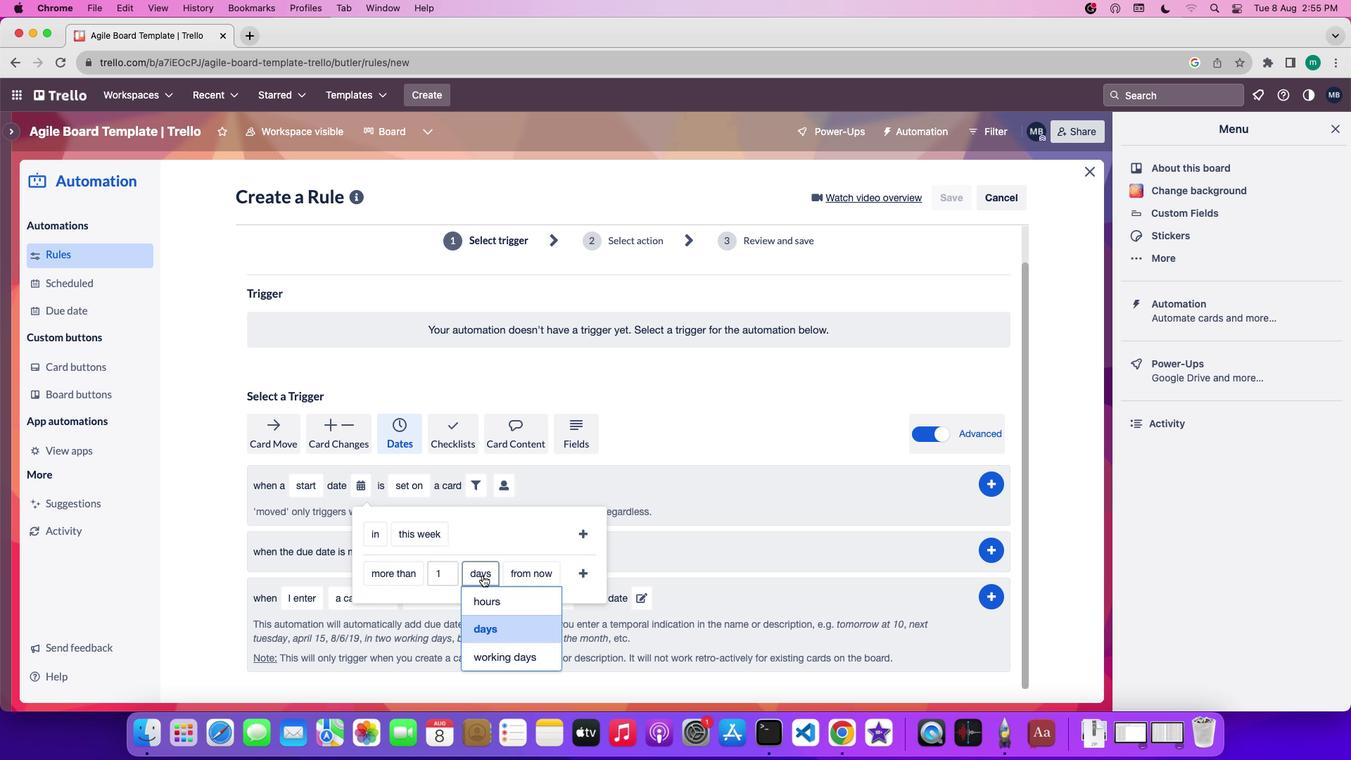 
Action: Mouse moved to (483, 624)
Screenshot: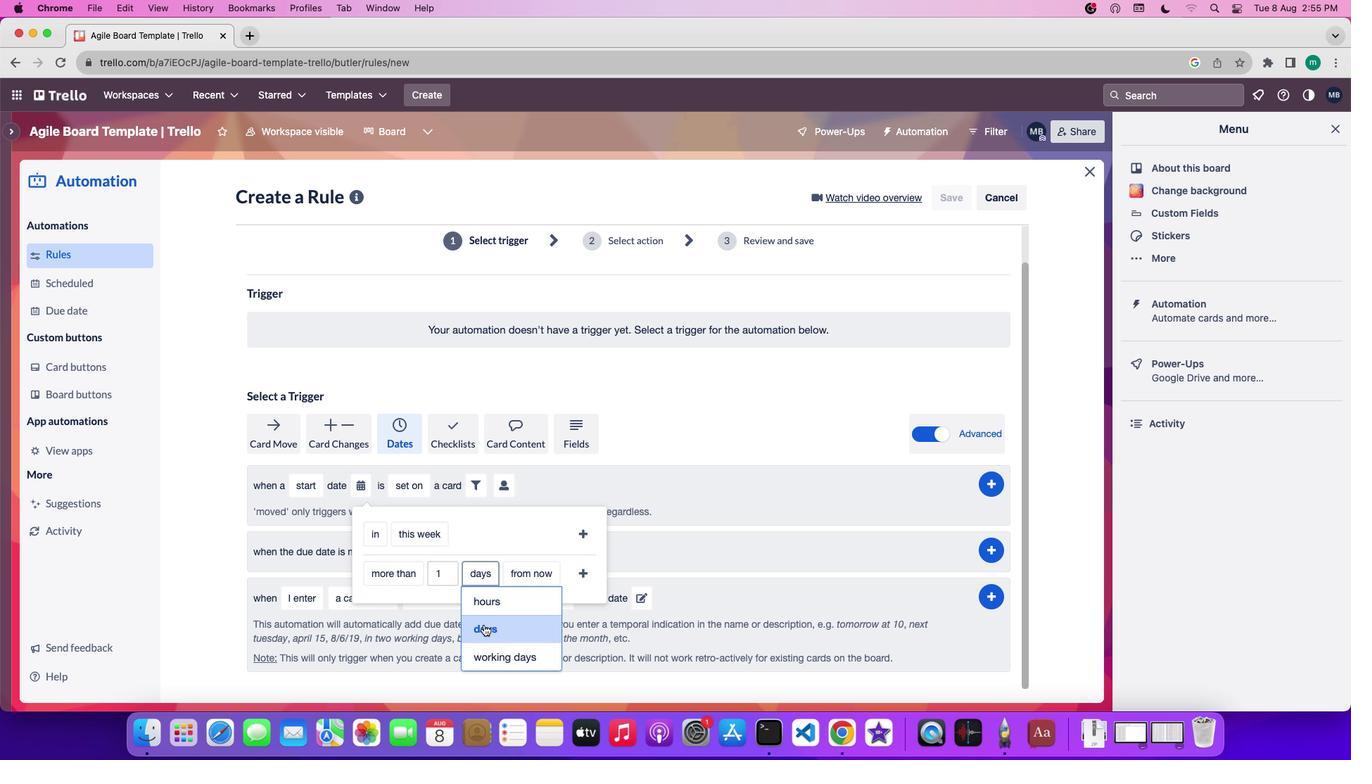
Action: Mouse pressed left at (483, 624)
Screenshot: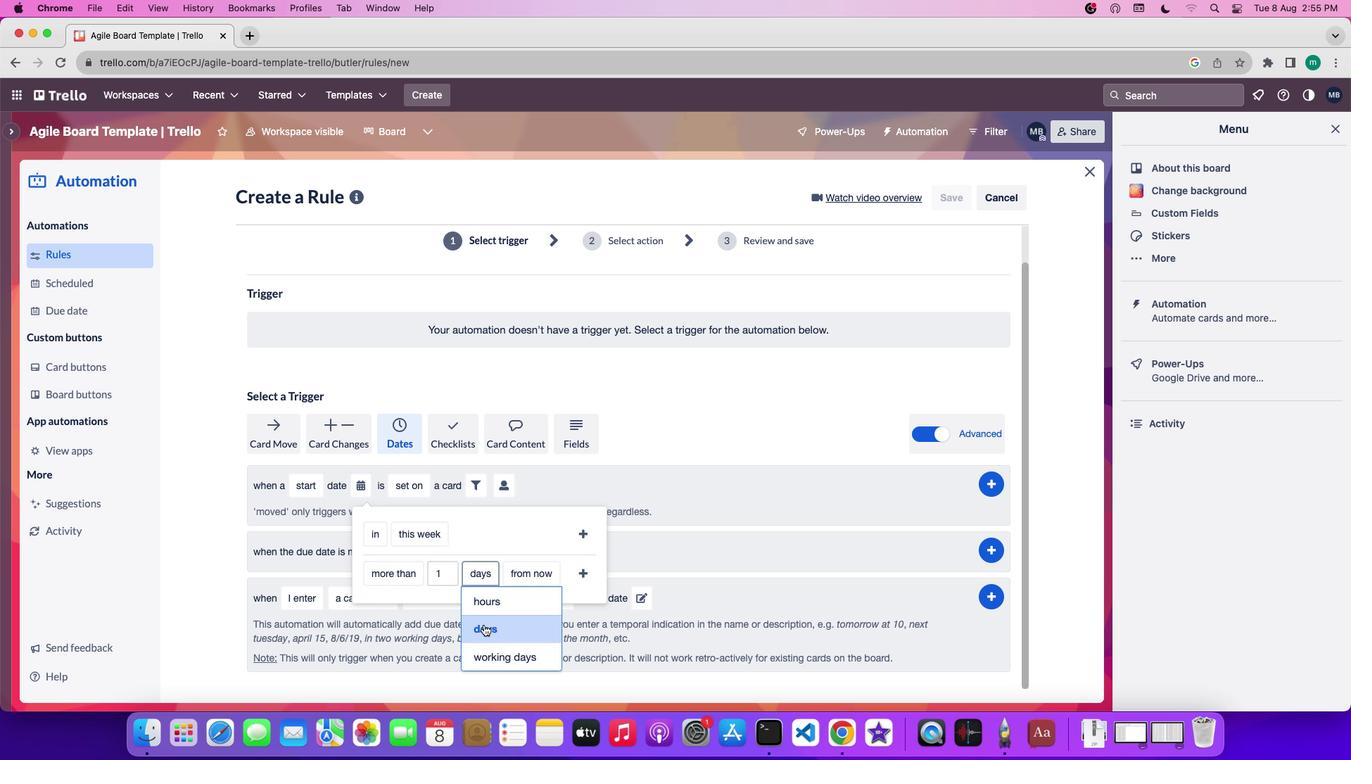 
Action: Mouse moved to (530, 572)
Screenshot: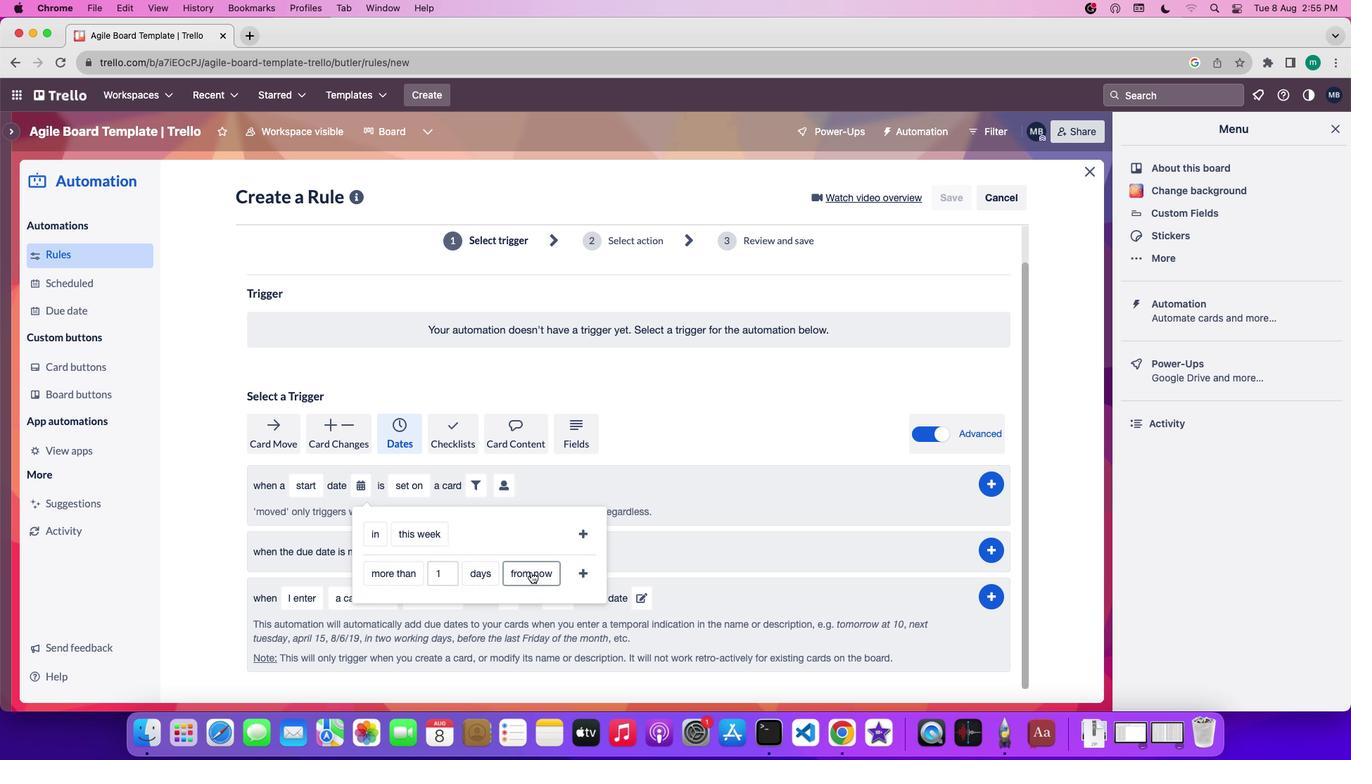 
Action: Mouse pressed left at (530, 572)
Screenshot: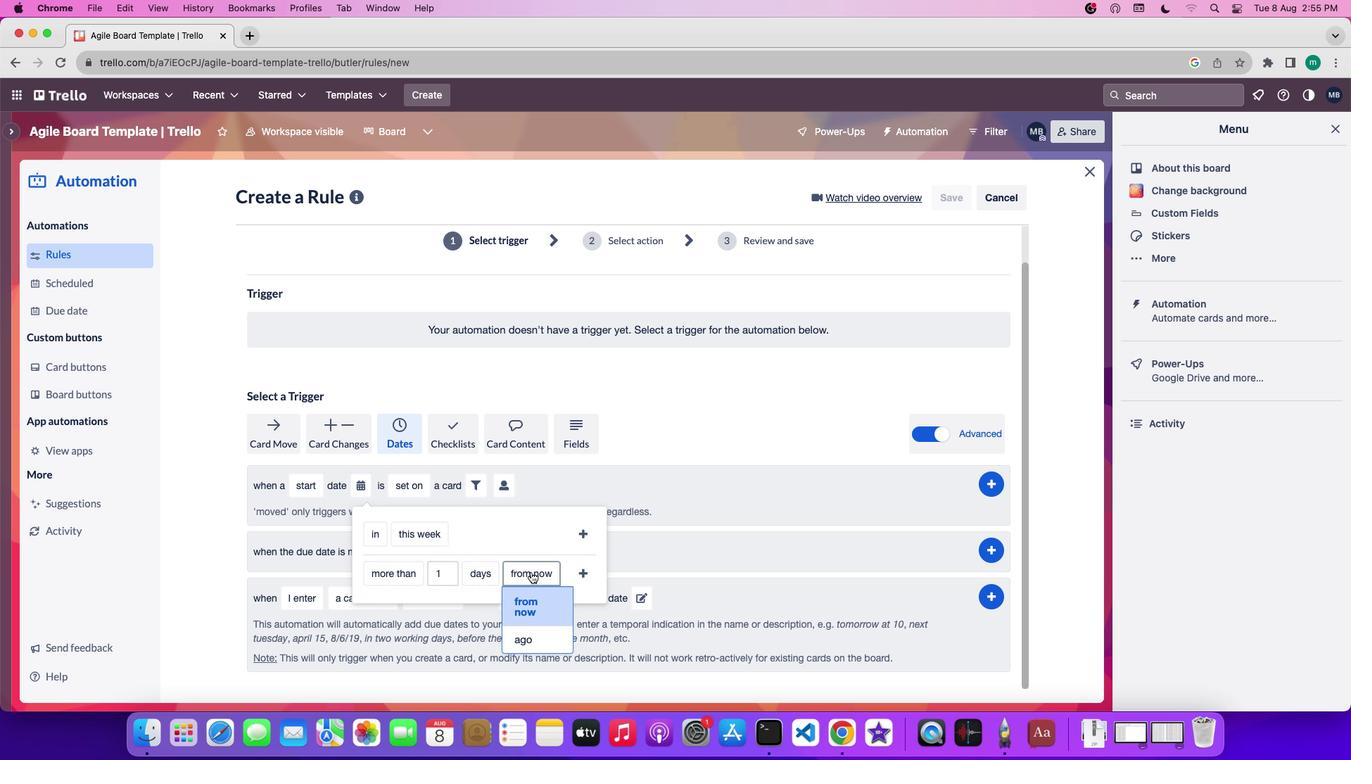 
Action: Mouse moved to (536, 601)
Screenshot: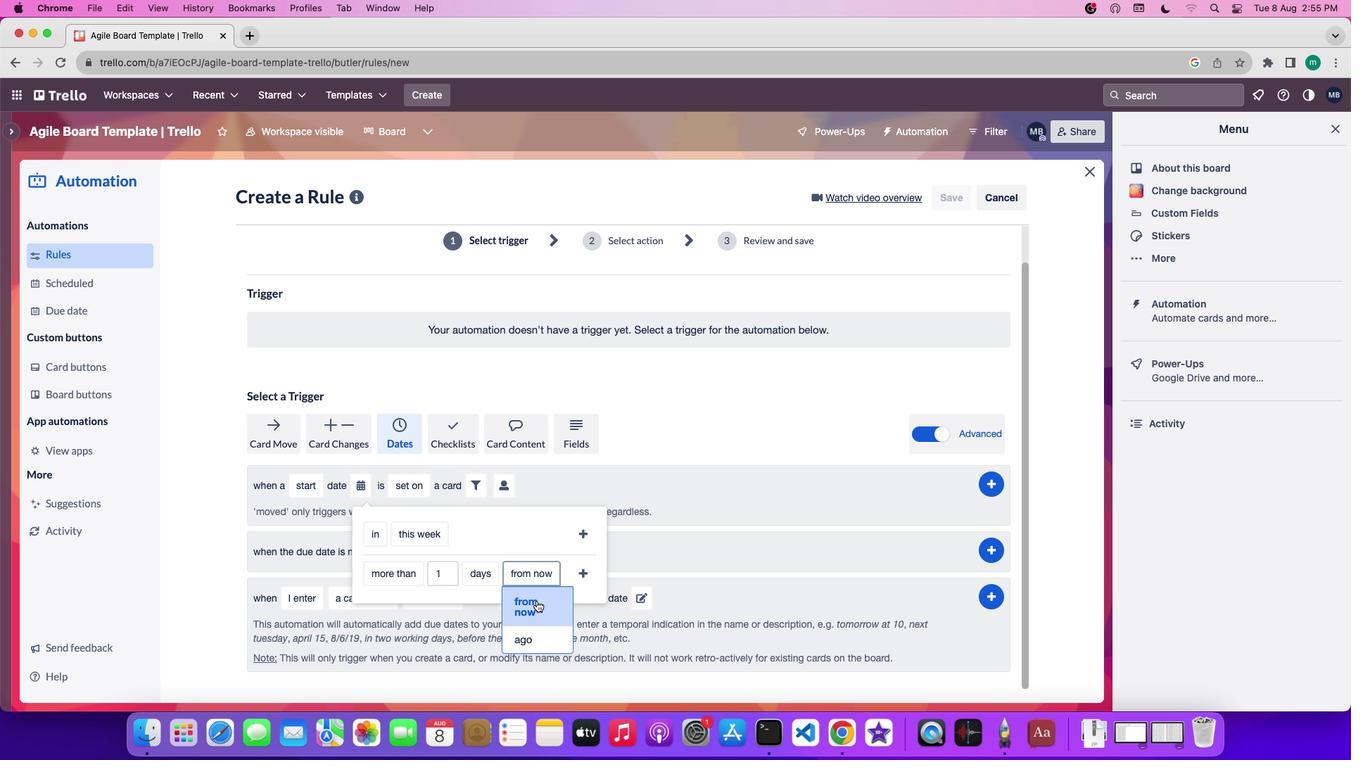 
Action: Mouse pressed left at (536, 601)
Screenshot: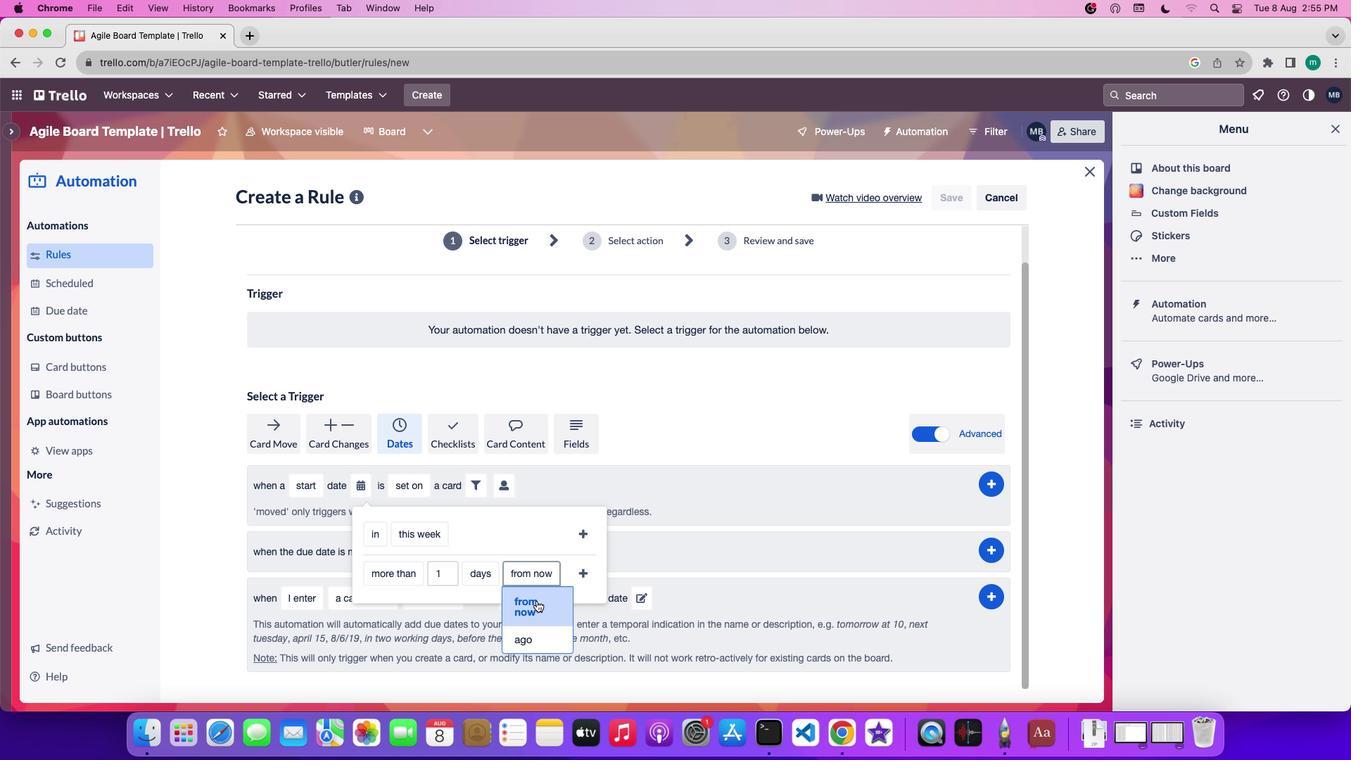 
Action: Mouse moved to (581, 574)
Screenshot: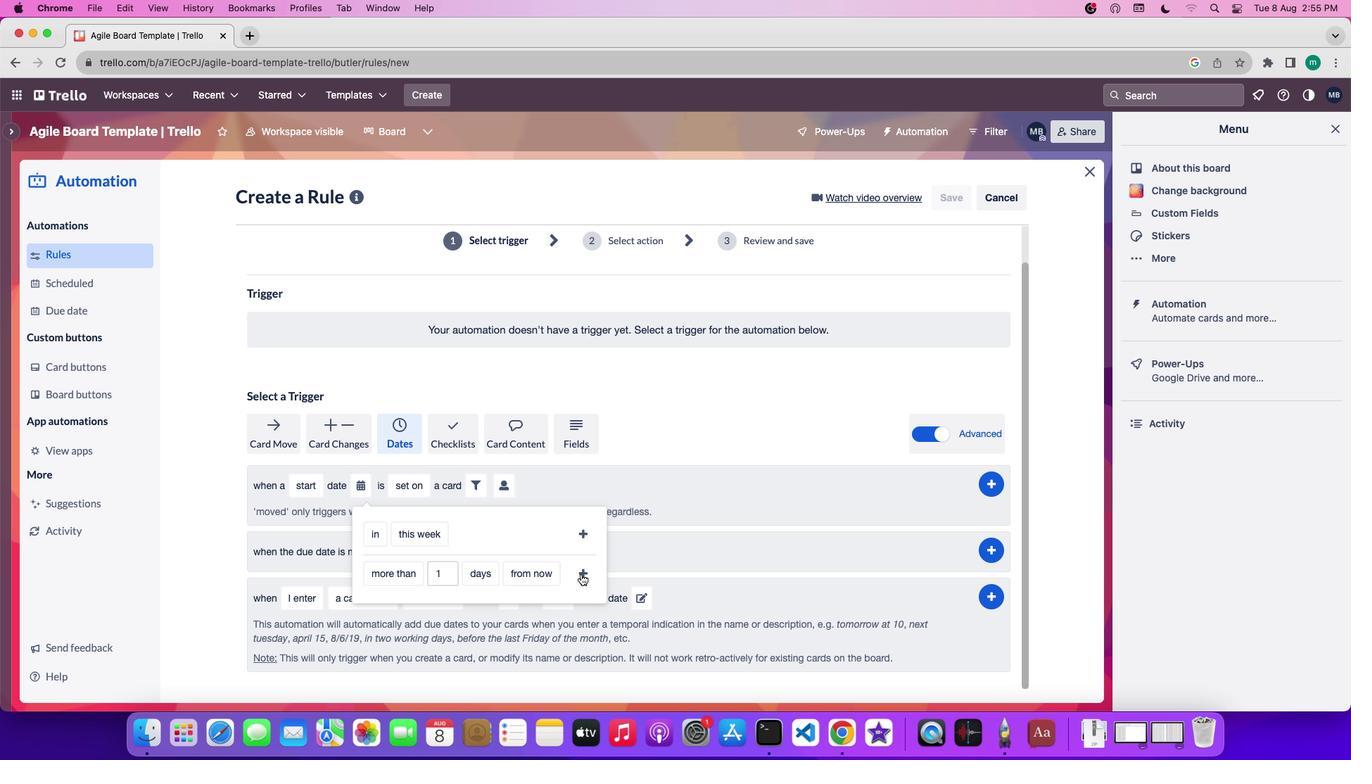 
Action: Mouse pressed left at (581, 574)
Screenshot: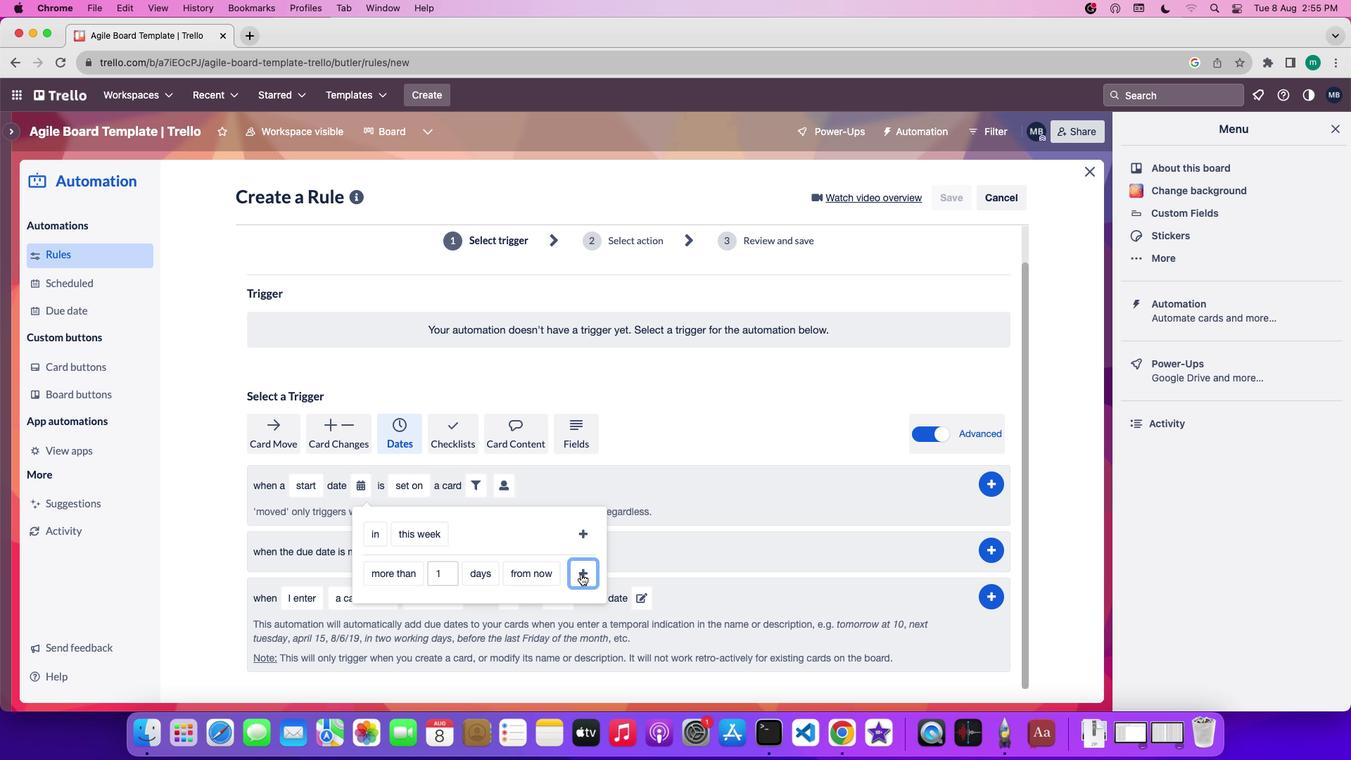 
Action: Mouse moved to (550, 486)
Screenshot: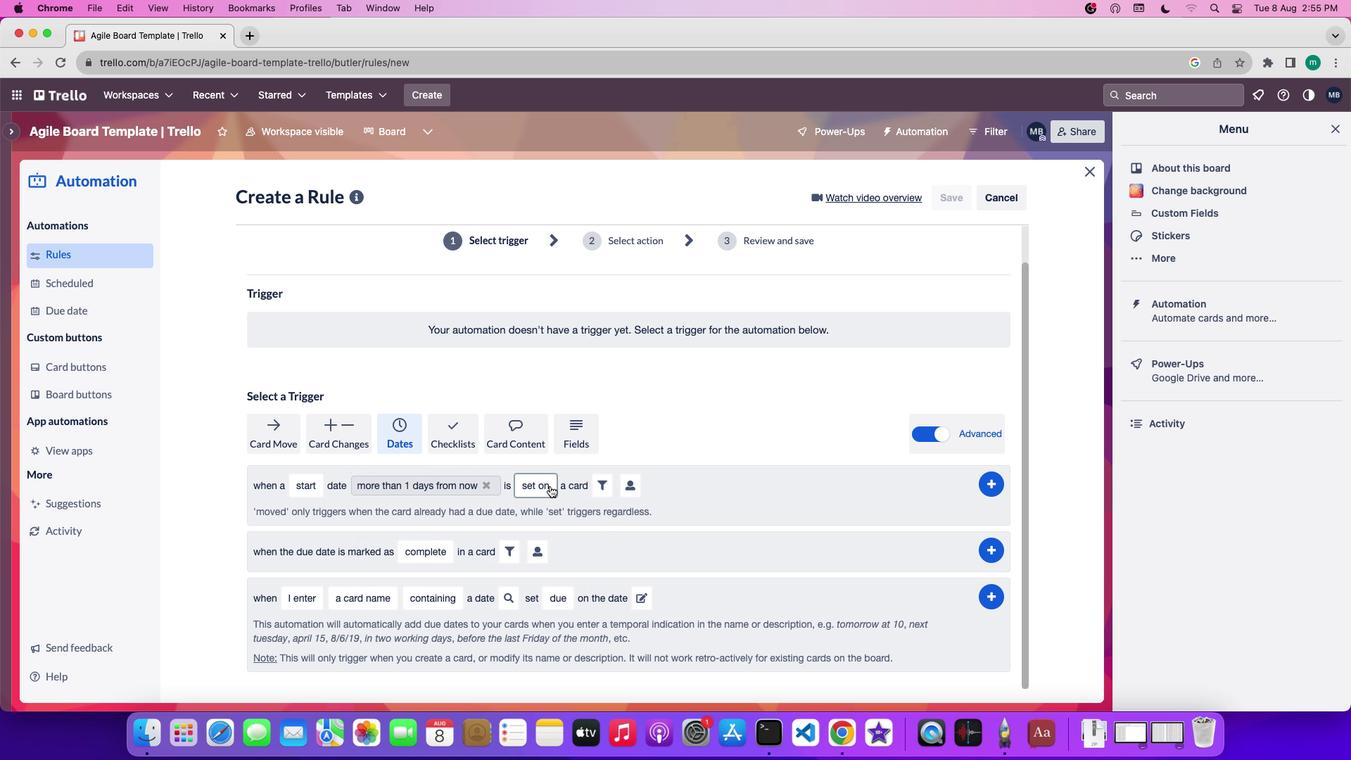 
Action: Mouse pressed left at (550, 486)
Screenshot: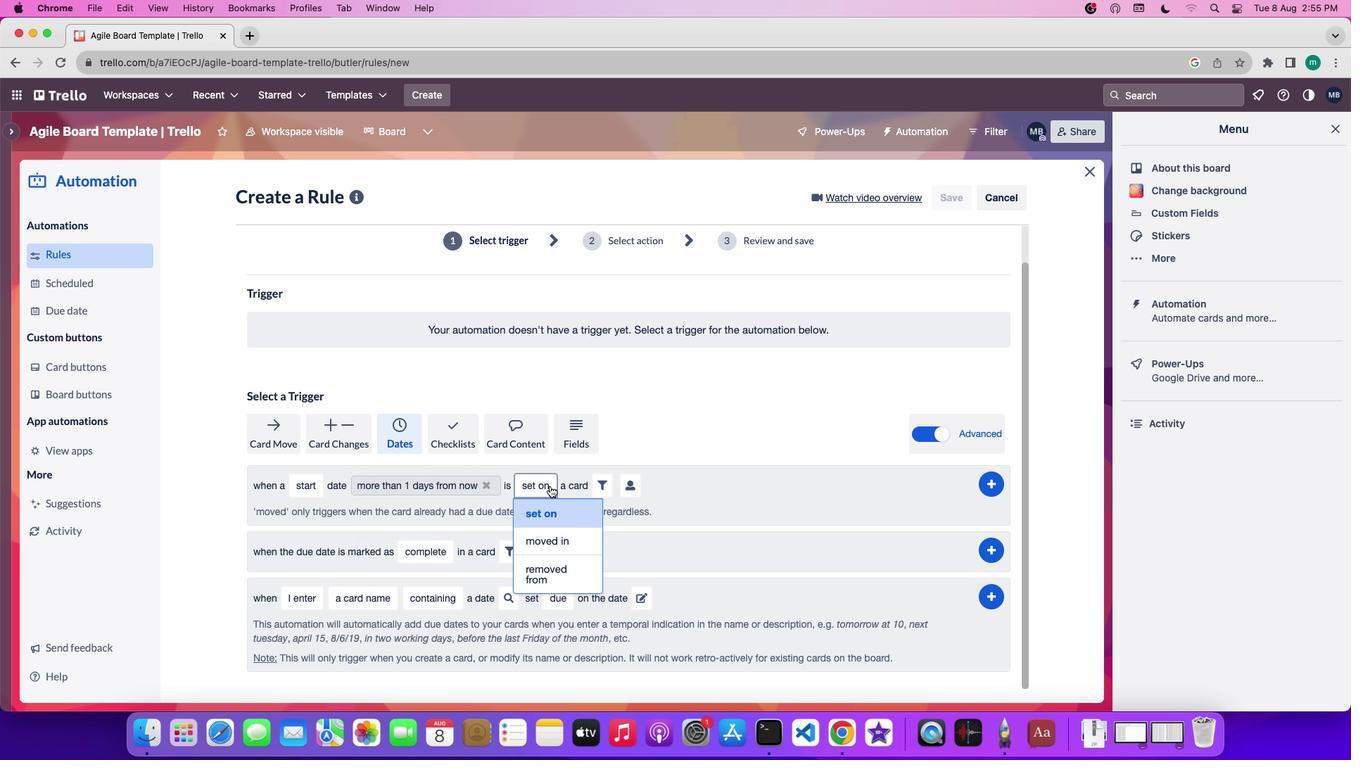 
Action: Mouse moved to (553, 508)
Screenshot: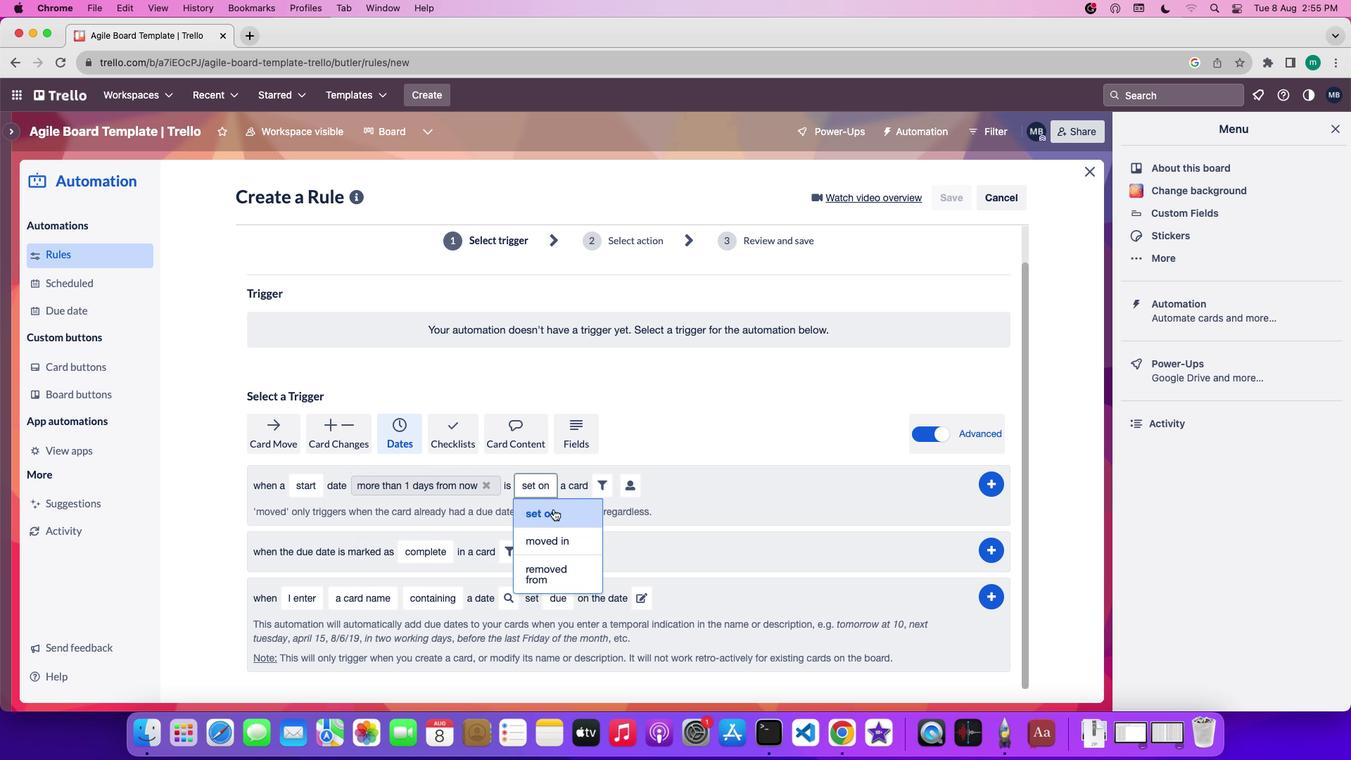 
Action: Mouse pressed left at (553, 508)
Screenshot: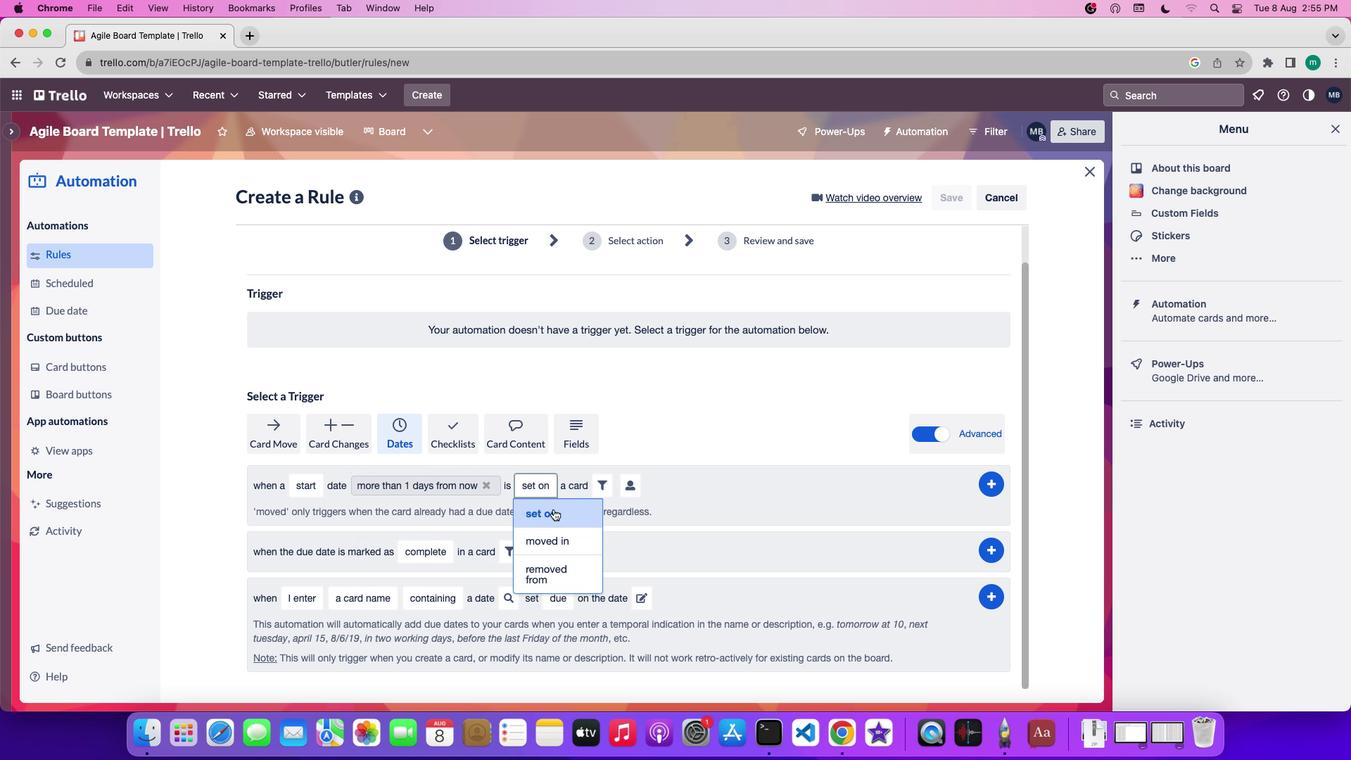 
Action: Mouse moved to (637, 485)
Screenshot: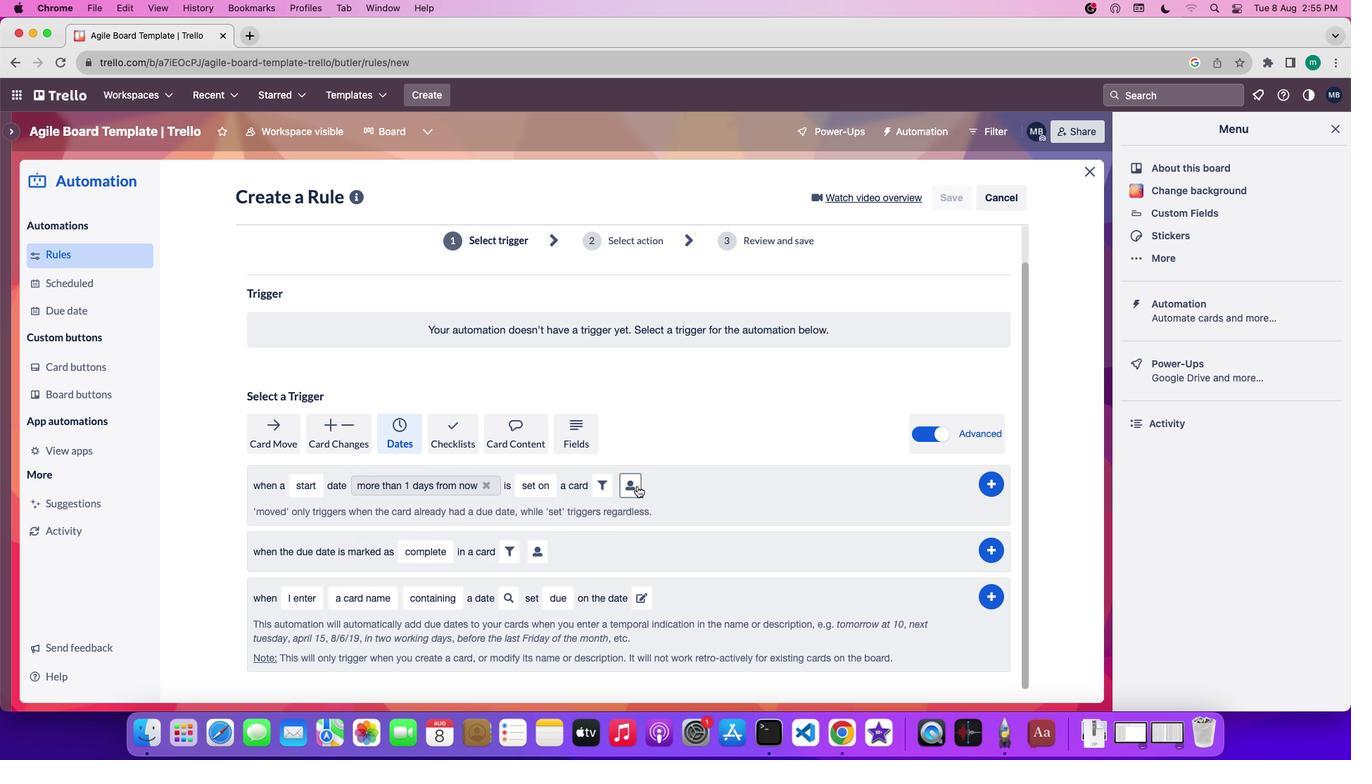 
Action: Mouse pressed left at (637, 485)
Screenshot: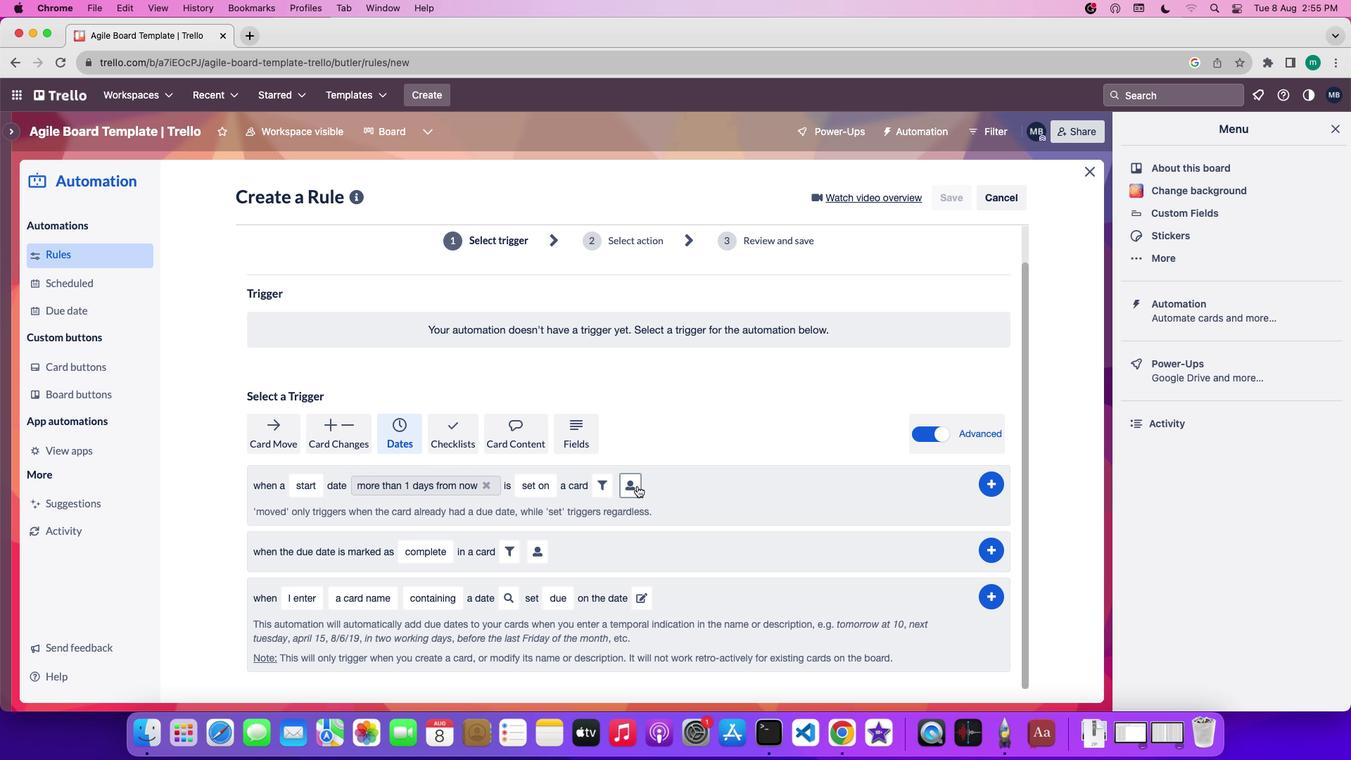 
Action: Mouse moved to (870, 570)
Screenshot: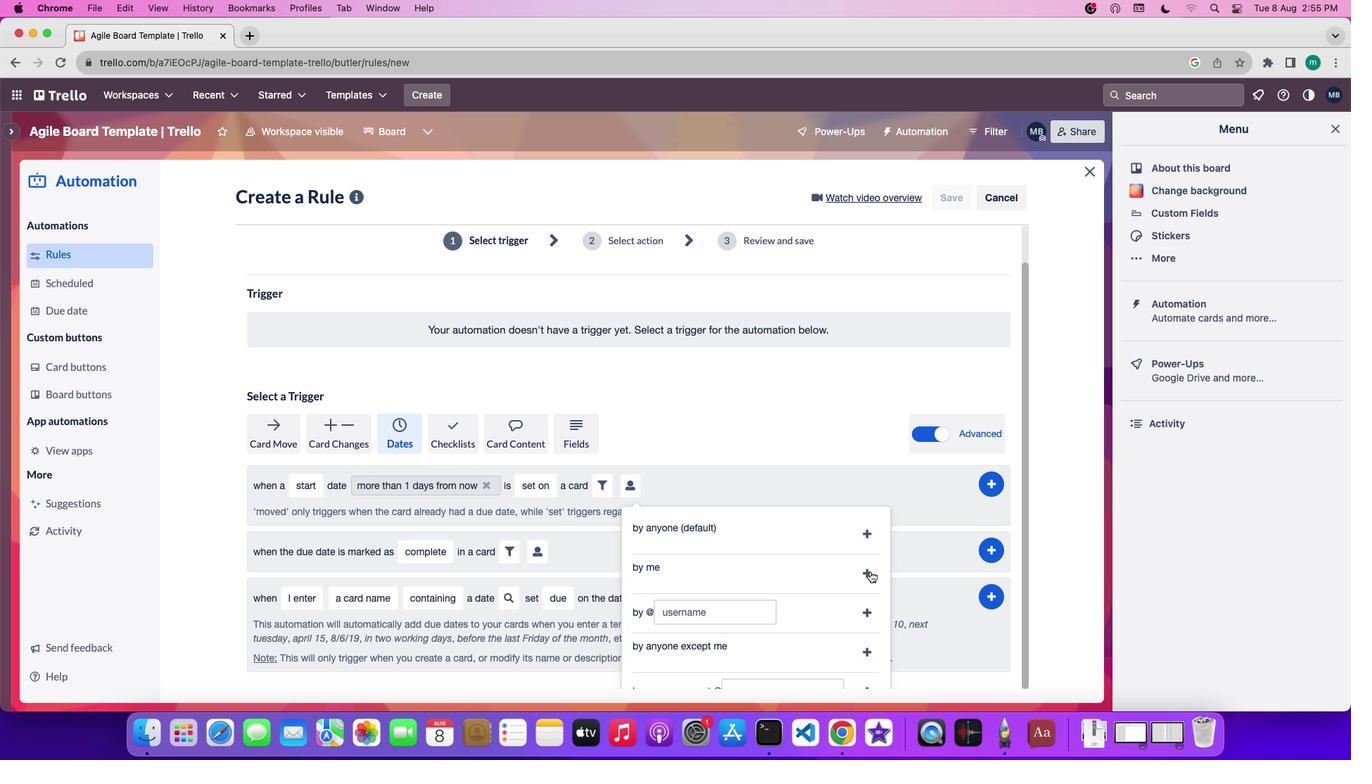 
Action: Mouse pressed left at (870, 570)
Screenshot: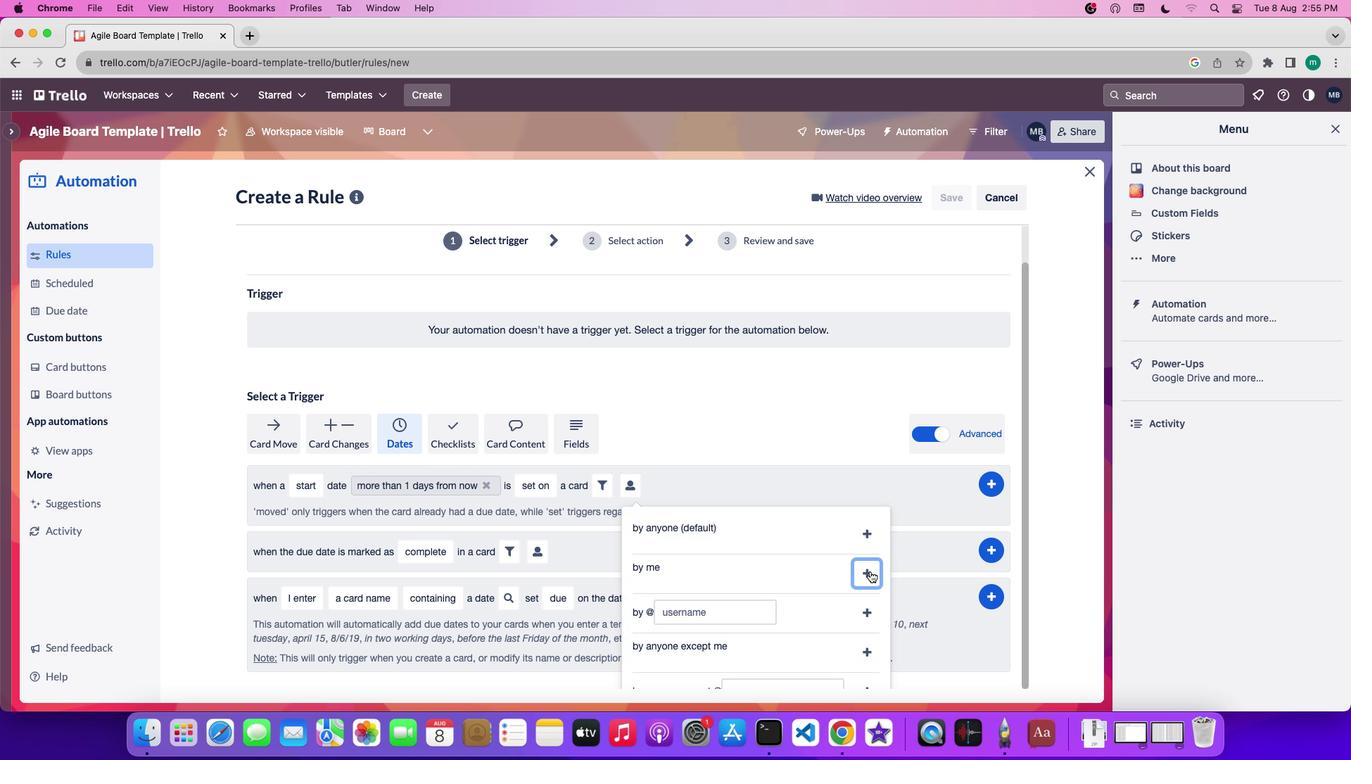 
Action: Mouse moved to (988, 487)
Screenshot: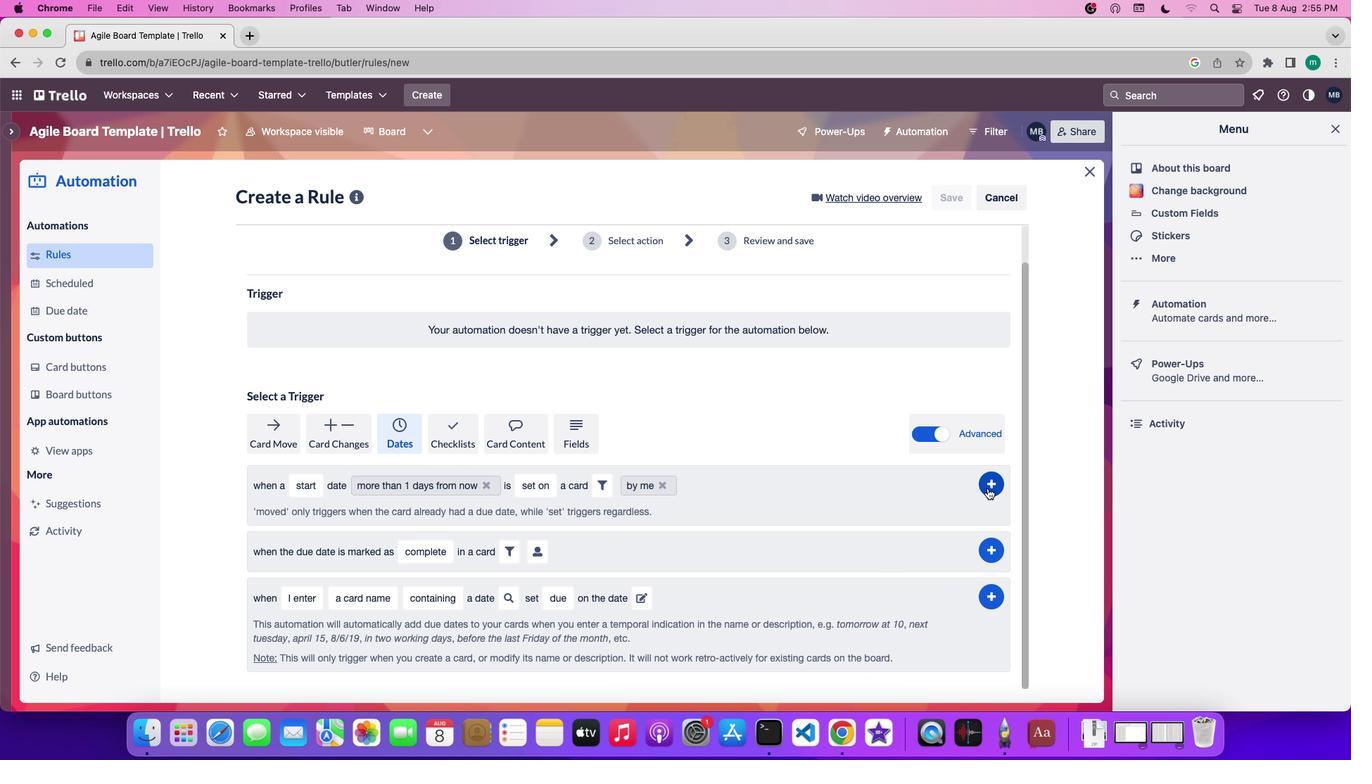
Action: Mouse pressed left at (988, 487)
Screenshot: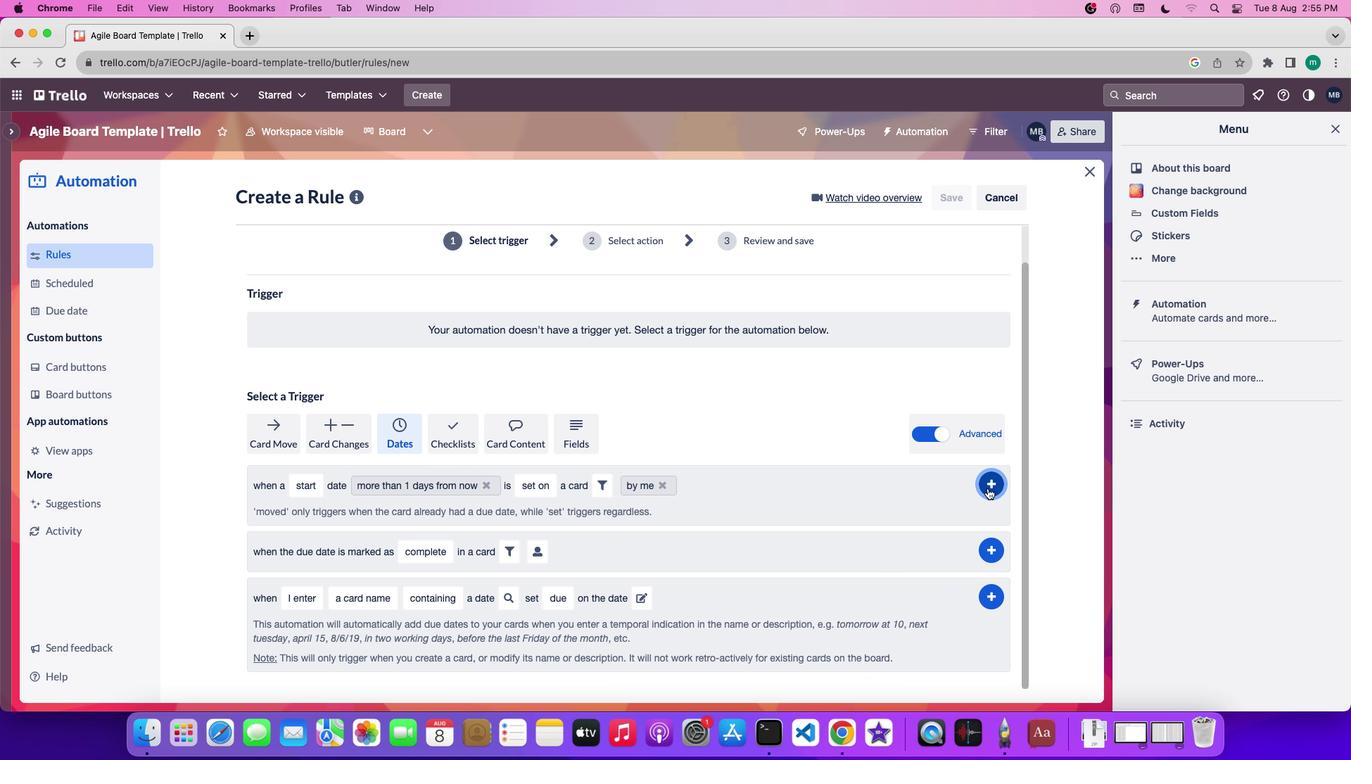 
Action: Mouse moved to (953, 481)
Screenshot: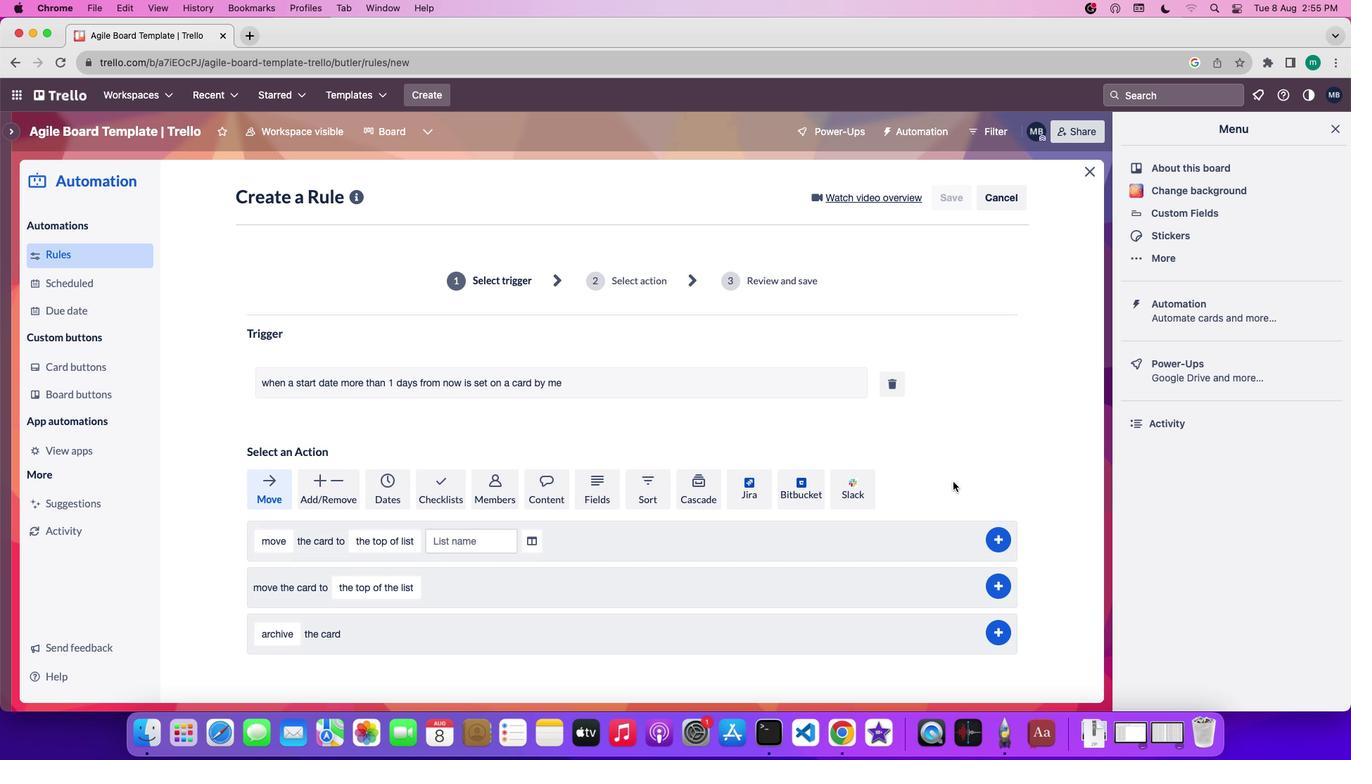 
